 Task: Create a Sprint called Sprint0000000245 in Scrum Project Project0000000082 in Jira. Create a Sprint called Sprint0000000246 in Scrum Project Project0000000082 in Jira. Set Duration of Sprint called Sprint0000000244 in Scrum Project Project0000000082 to 1 week in Jira. Set Duration of Sprint called Sprint0000000245 in Scrum Project Project0000000082 to 2 weeks in Jira. Set Duration of Sprint called Sprint0000000246 in Scrum Project Project0000000082 to 3 weeks in Jira
Action: Mouse moved to (986, 514)
Screenshot: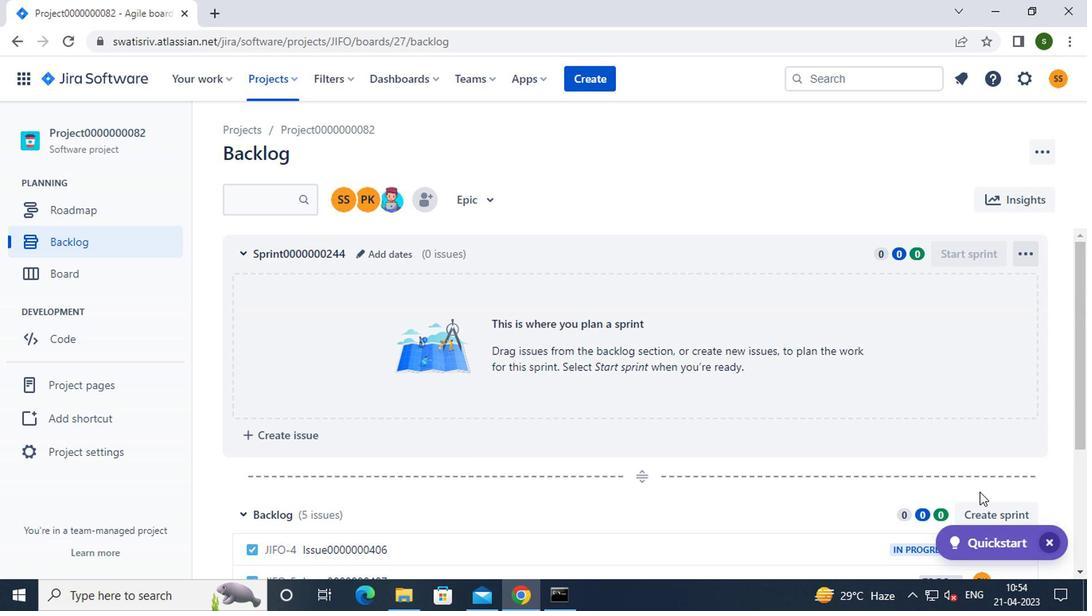 
Action: Mouse pressed left at (986, 514)
Screenshot: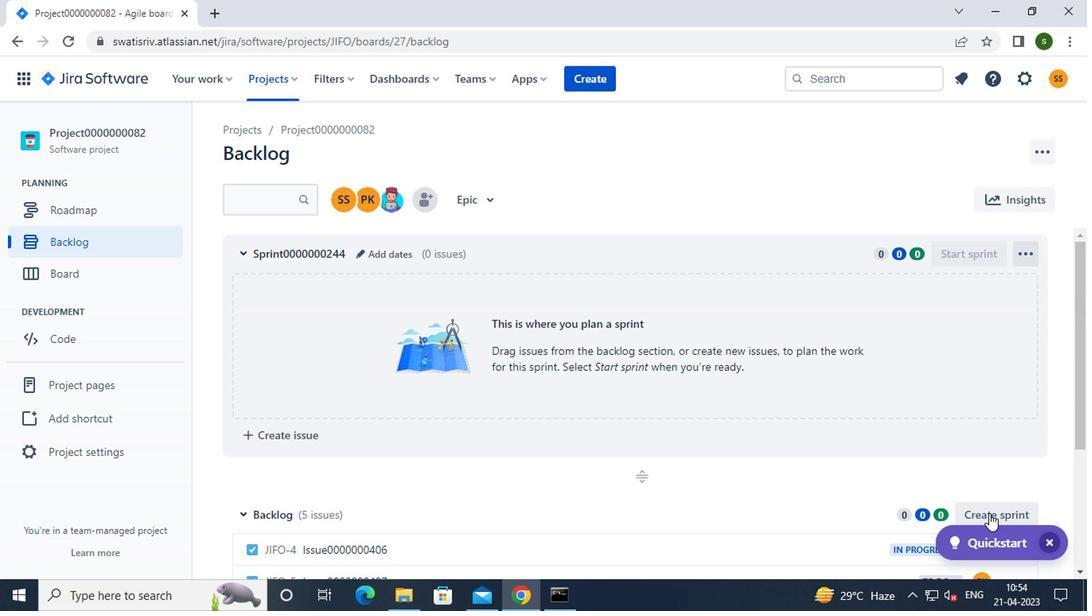 
Action: Mouse moved to (1029, 464)
Screenshot: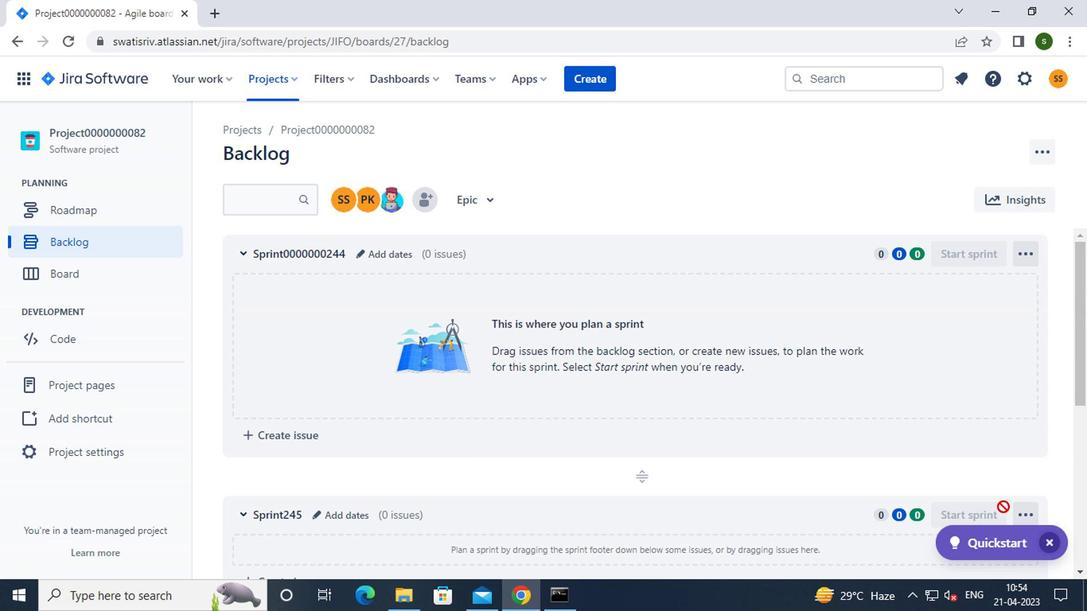 
Action: Mouse scrolled (1029, 463) with delta (0, -1)
Screenshot: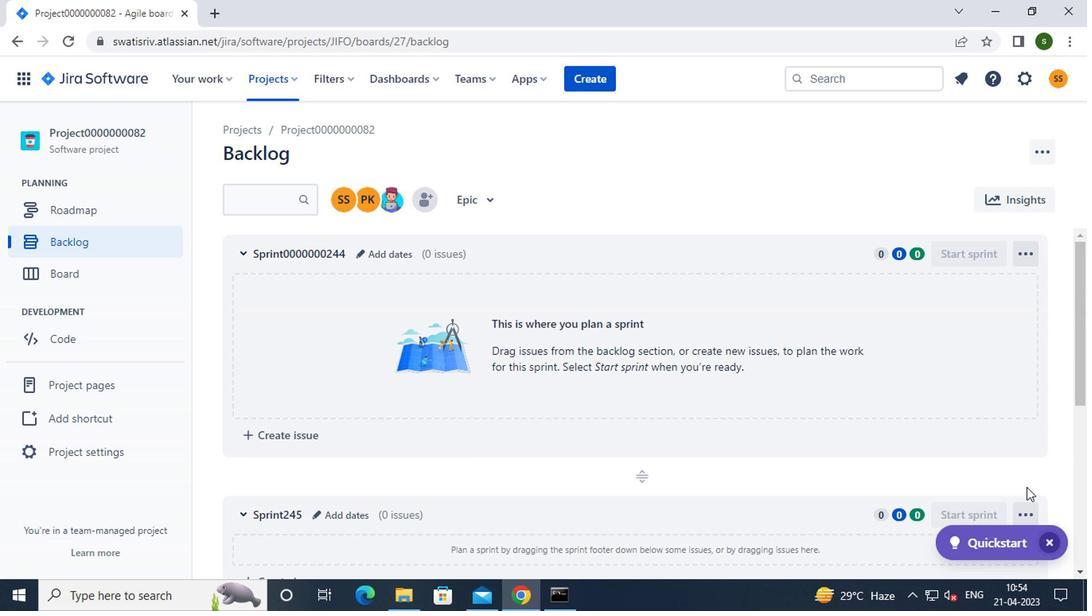 
Action: Mouse scrolled (1029, 463) with delta (0, -1)
Screenshot: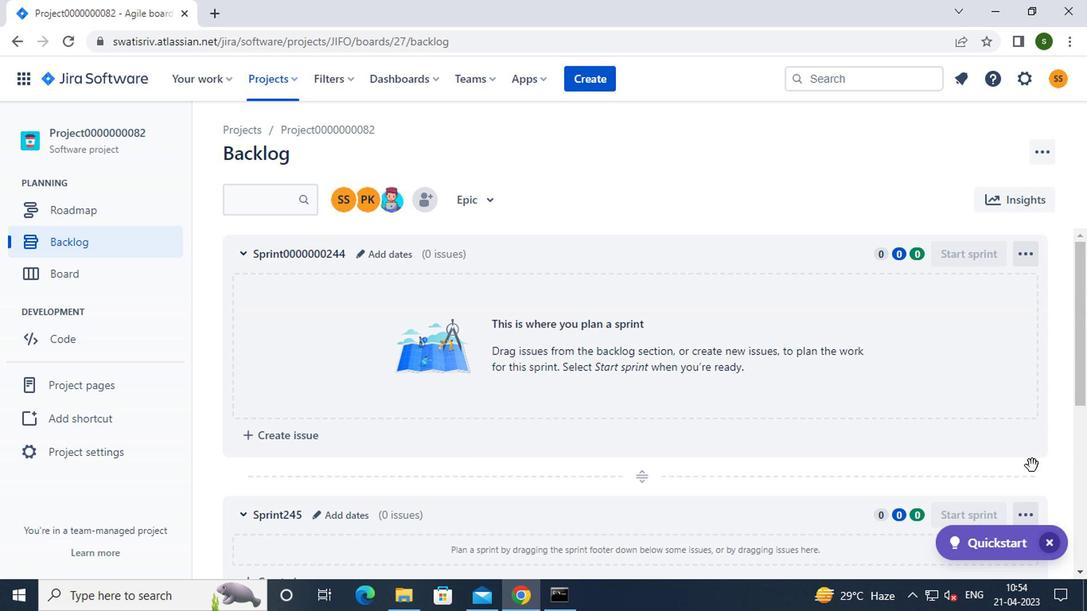 
Action: Mouse moved to (1026, 356)
Screenshot: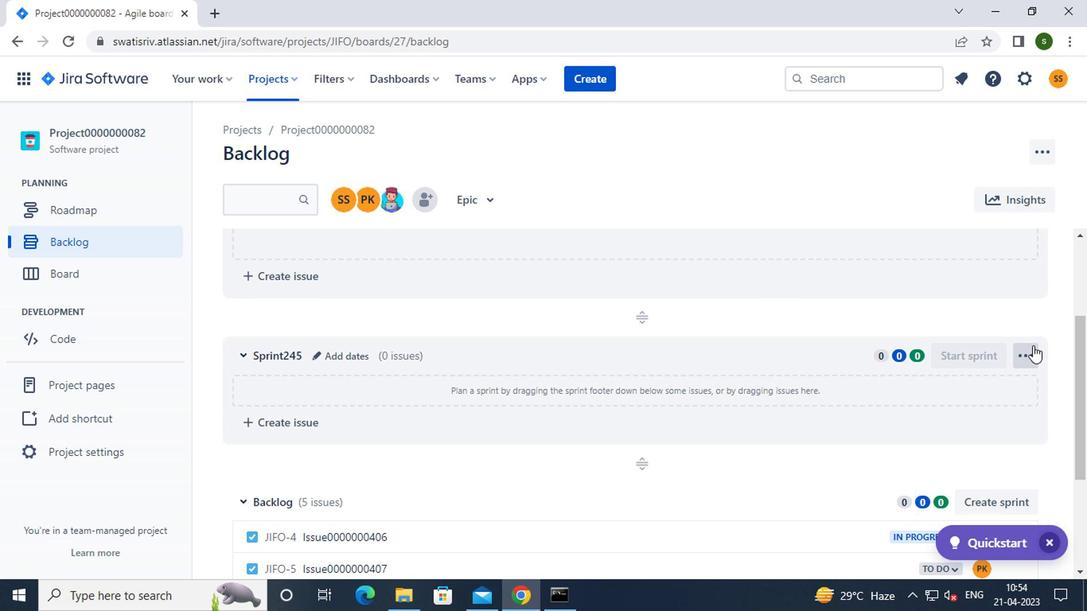 
Action: Mouse pressed left at (1026, 356)
Screenshot: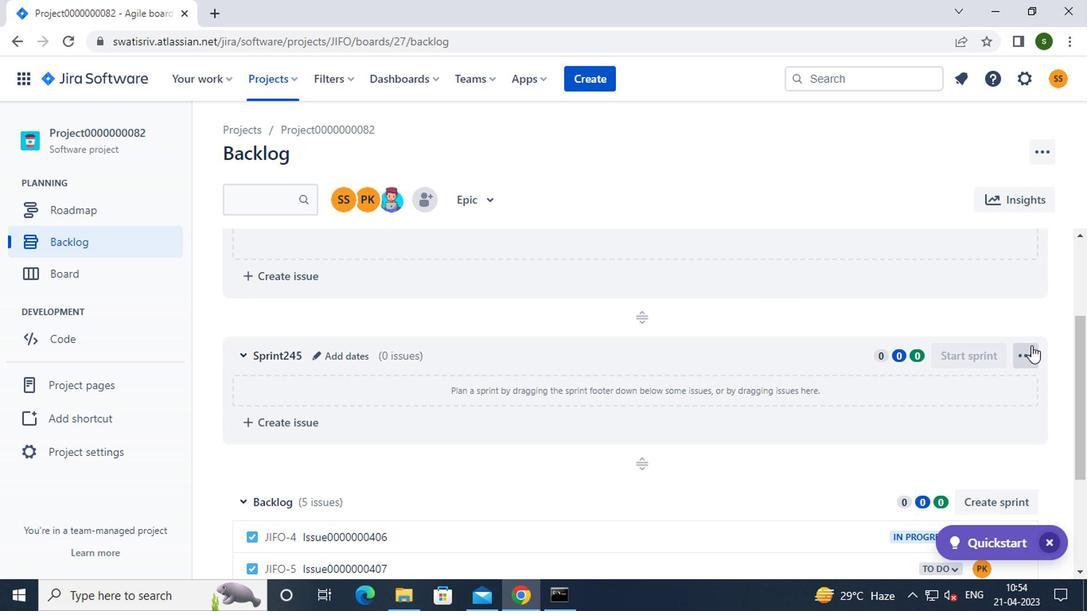 
Action: Mouse moved to (990, 416)
Screenshot: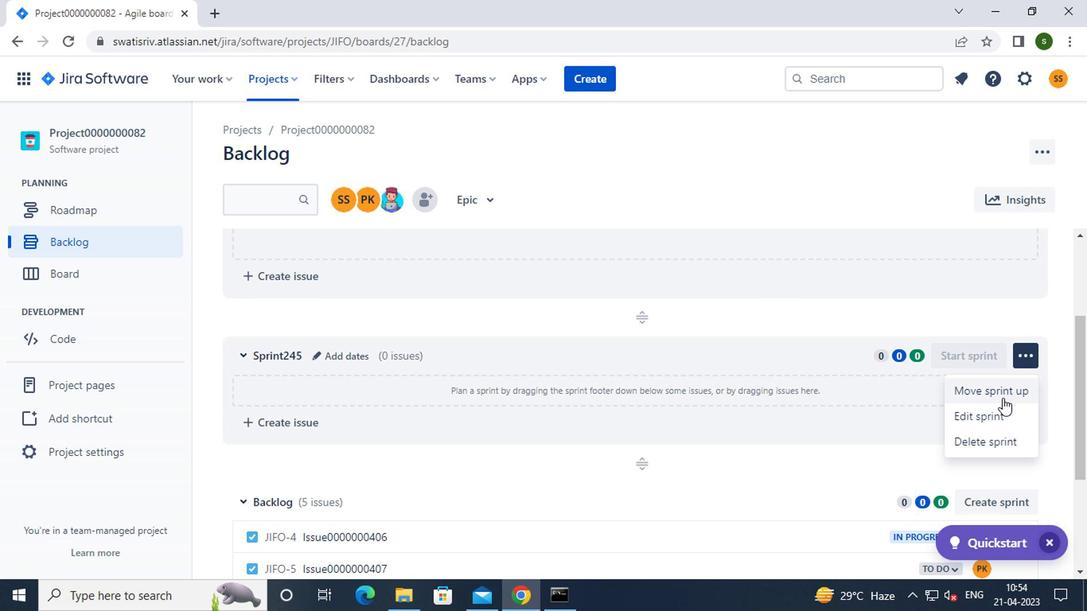 
Action: Mouse pressed left at (990, 416)
Screenshot: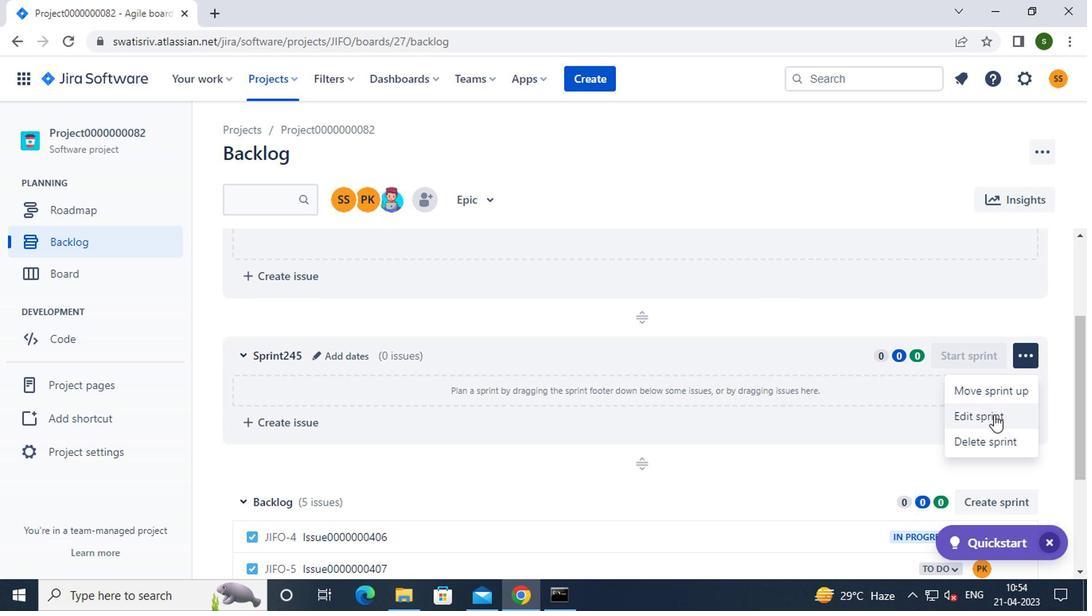 
Action: Mouse moved to (420, 202)
Screenshot: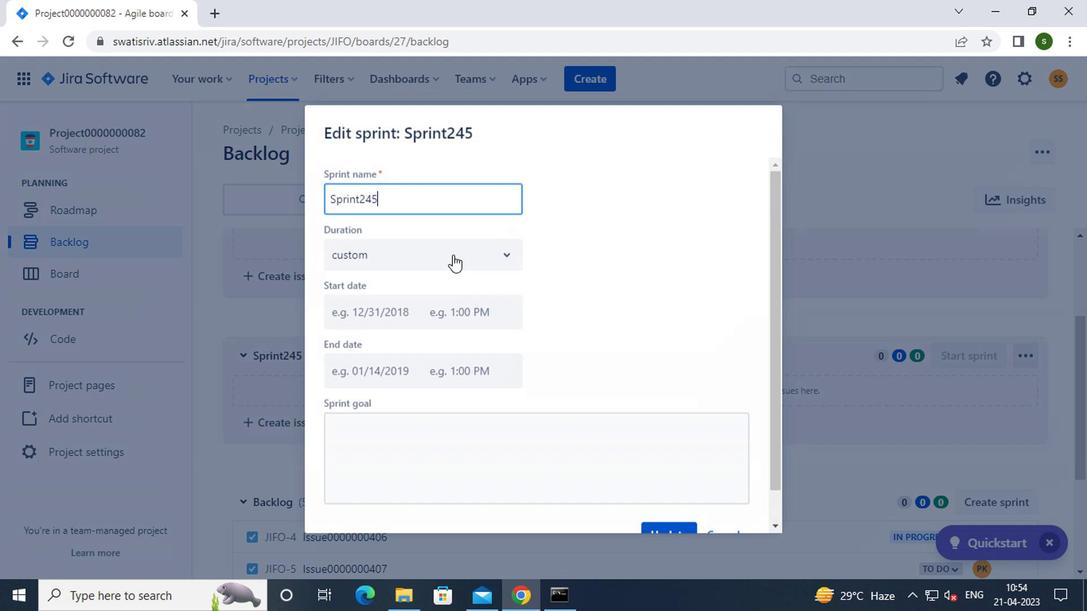
Action: Key pressed <Key.backspace><Key.backspace><Key.backspace><Key.backspace><Key.backspace><Key.backspace><Key.backspace><Key.backspace><Key.backspace><Key.backspace><Key.backspace><Key.backspace><Key.backspace><Key.backspace><Key.backspace>s<Key.caps_lock>print0000000245
Screenshot: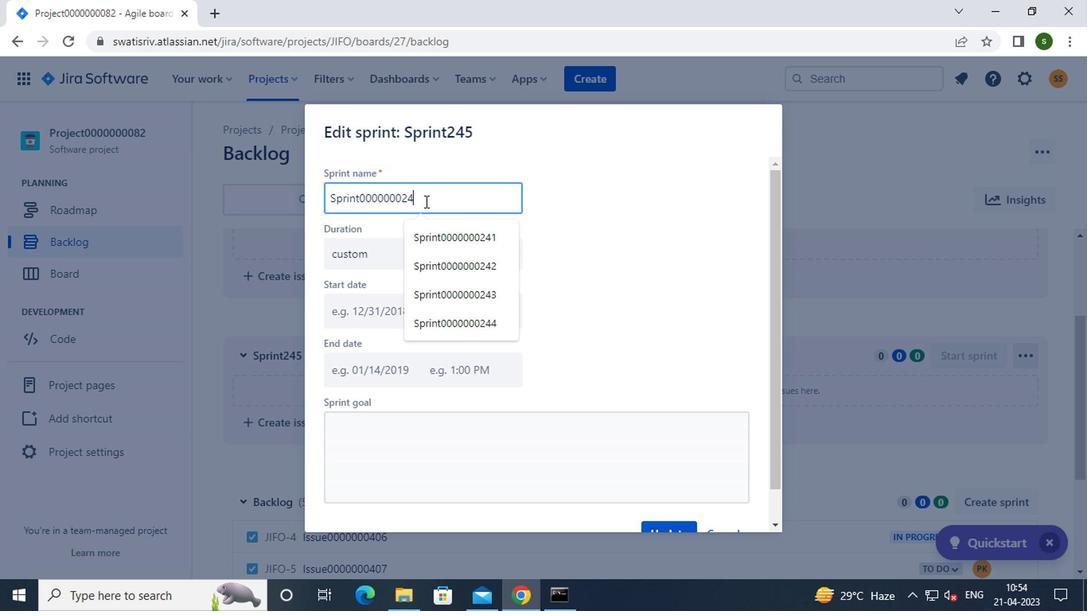 
Action: Mouse moved to (634, 301)
Screenshot: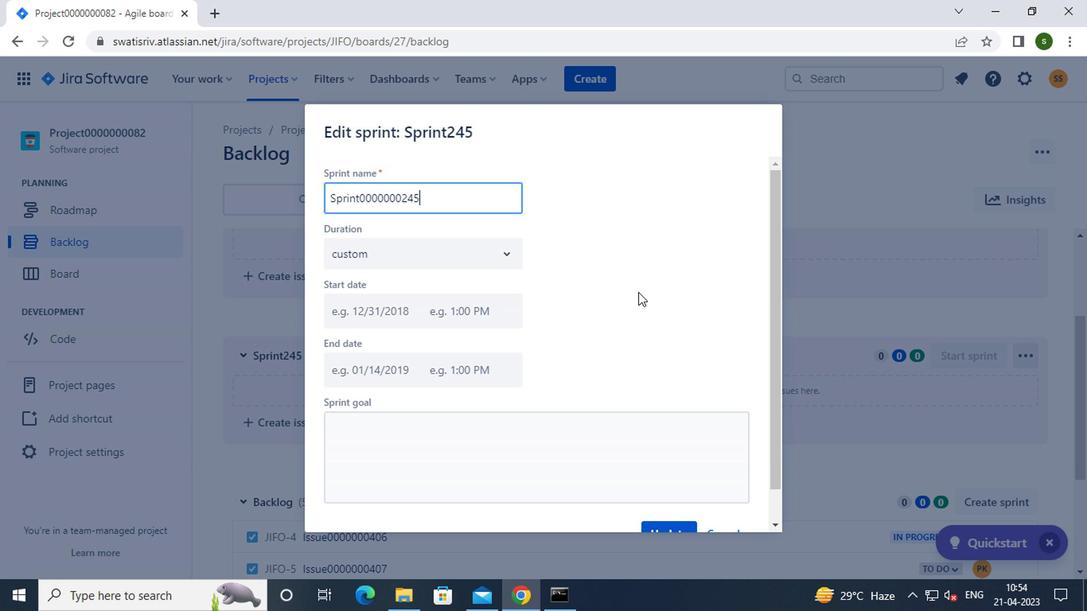 
Action: Mouse scrolled (634, 300) with delta (0, -1)
Screenshot: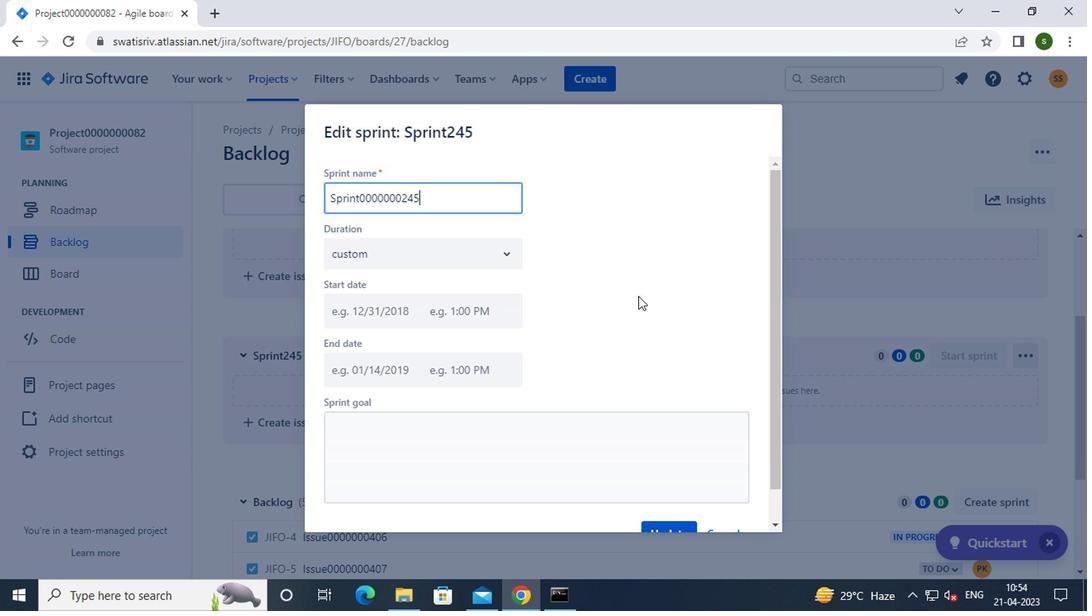 
Action: Mouse scrolled (634, 300) with delta (0, -1)
Screenshot: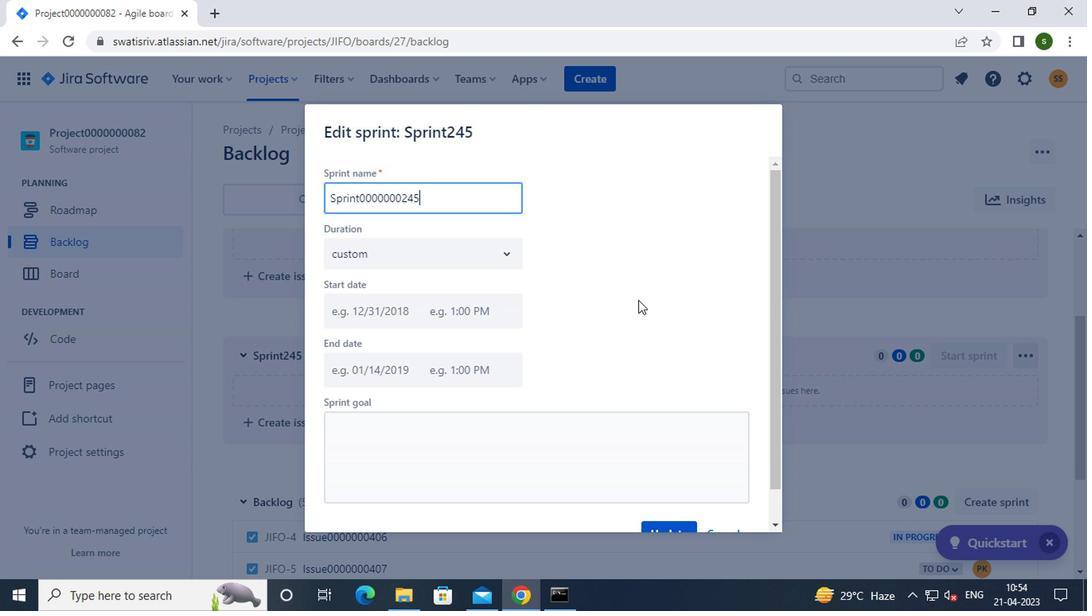 
Action: Mouse scrolled (634, 300) with delta (0, -1)
Screenshot: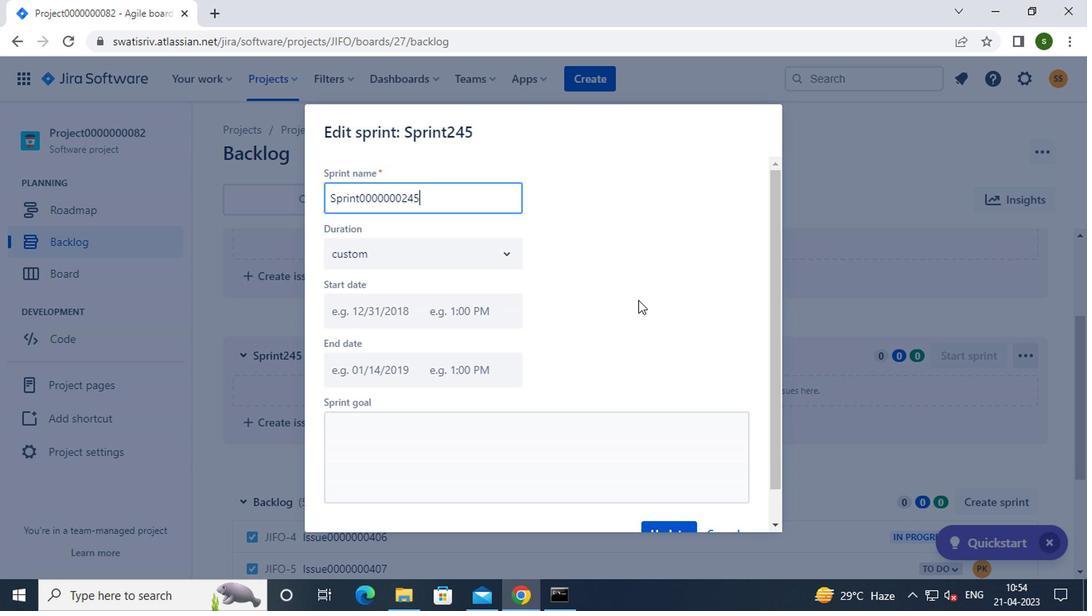 
Action: Mouse moved to (668, 501)
Screenshot: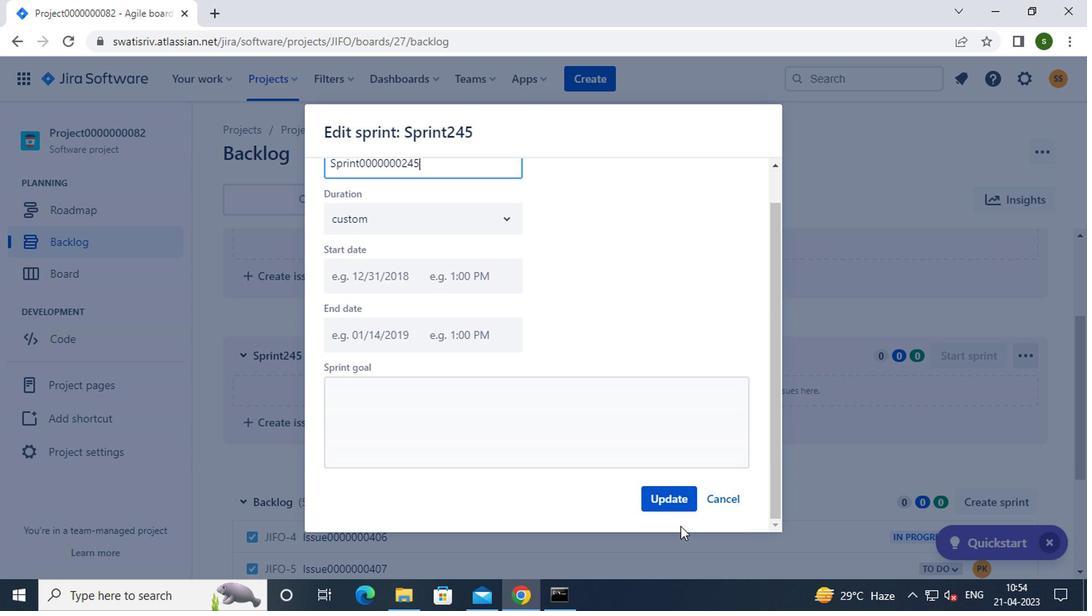
Action: Mouse pressed left at (668, 501)
Screenshot: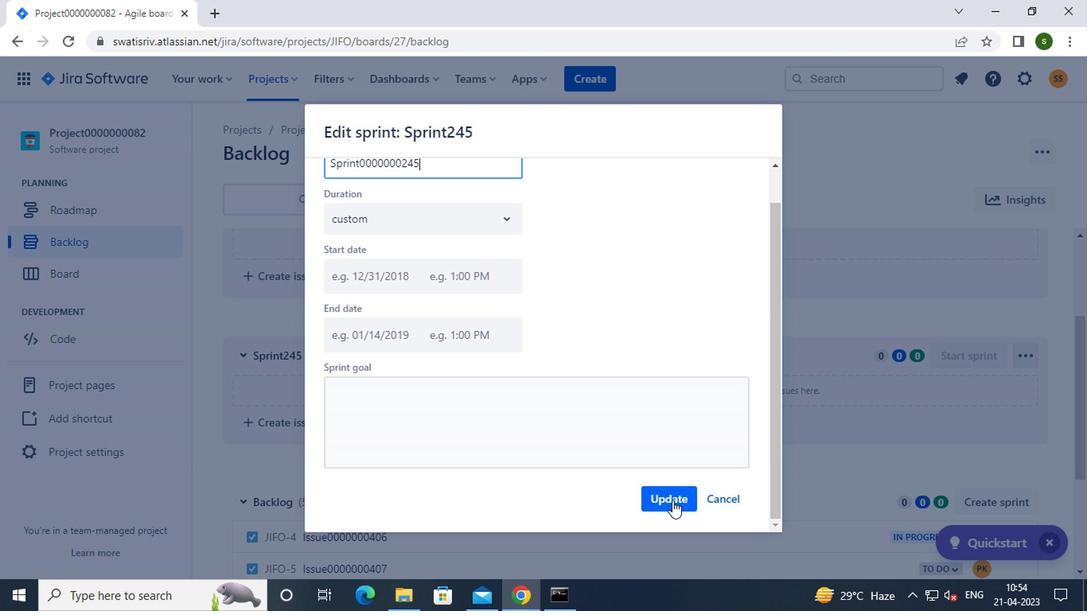
Action: Mouse moved to (809, 471)
Screenshot: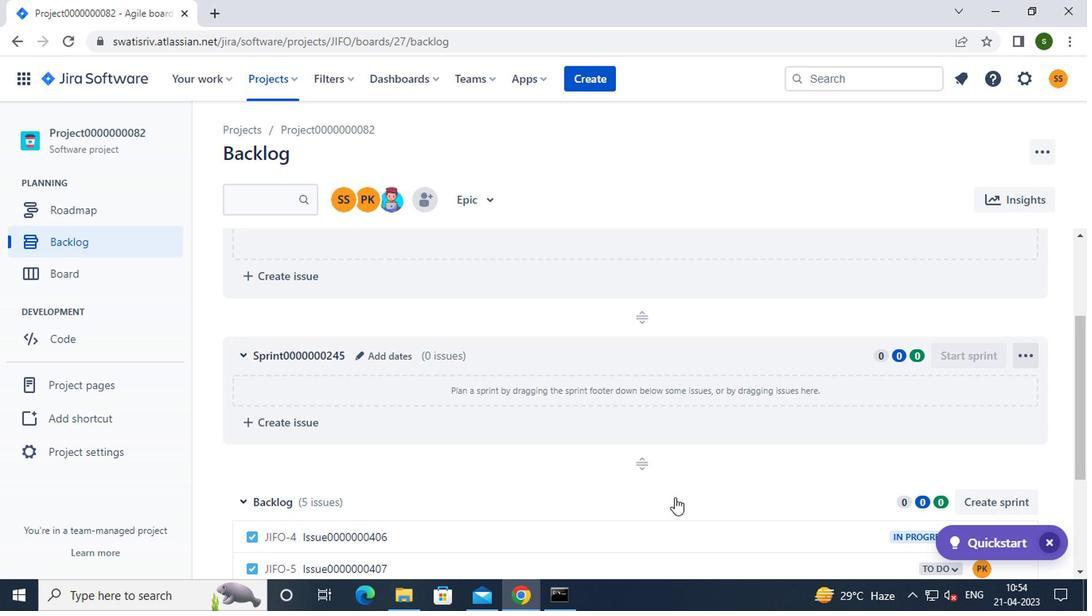 
Action: Mouse scrolled (809, 470) with delta (0, -1)
Screenshot: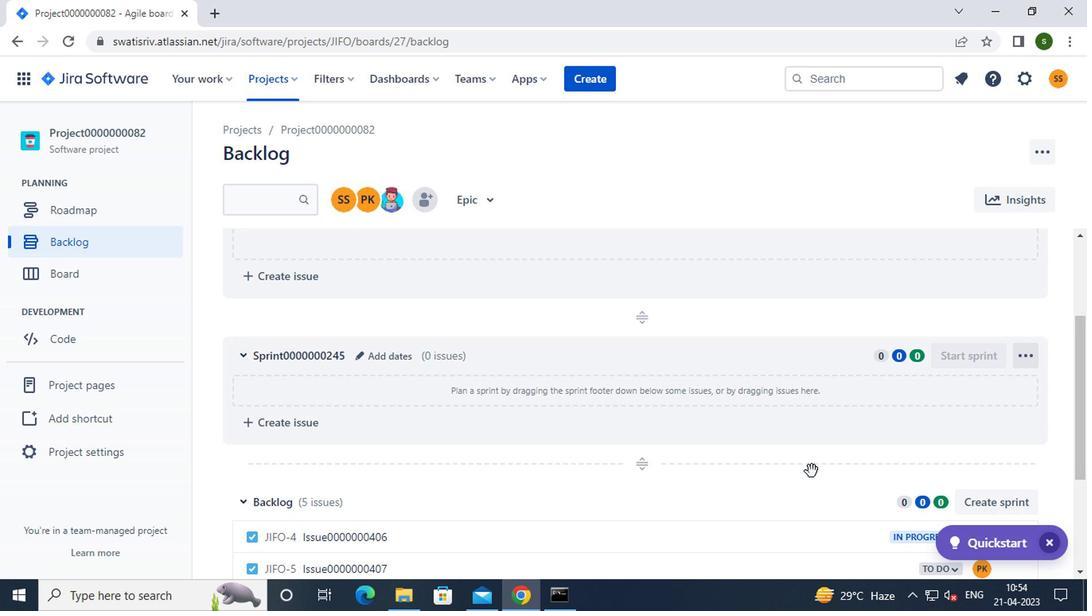
Action: Mouse scrolled (809, 470) with delta (0, -1)
Screenshot: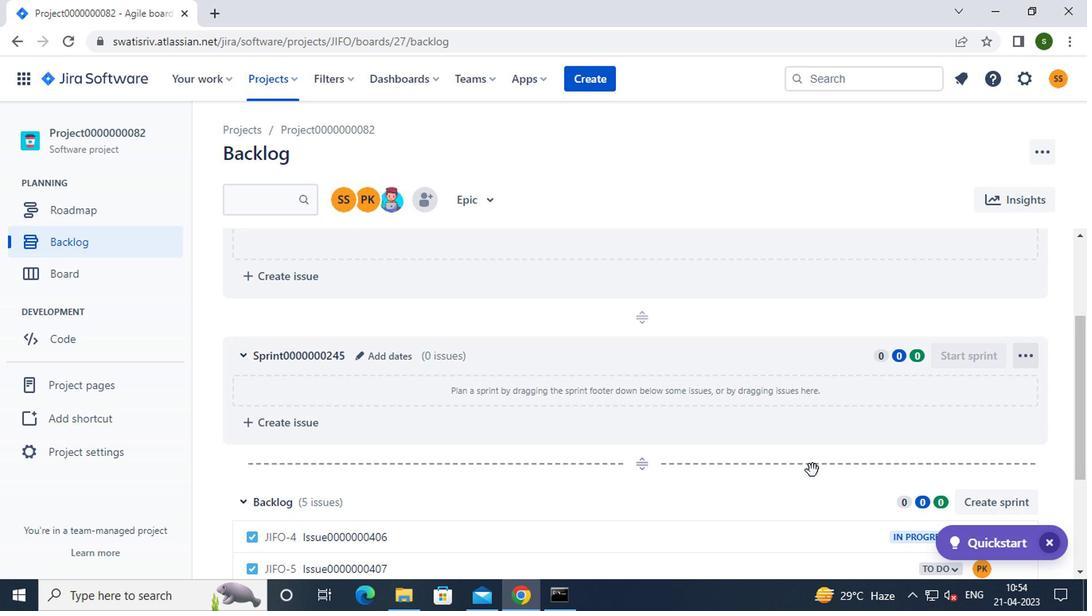 
Action: Mouse moved to (1004, 338)
Screenshot: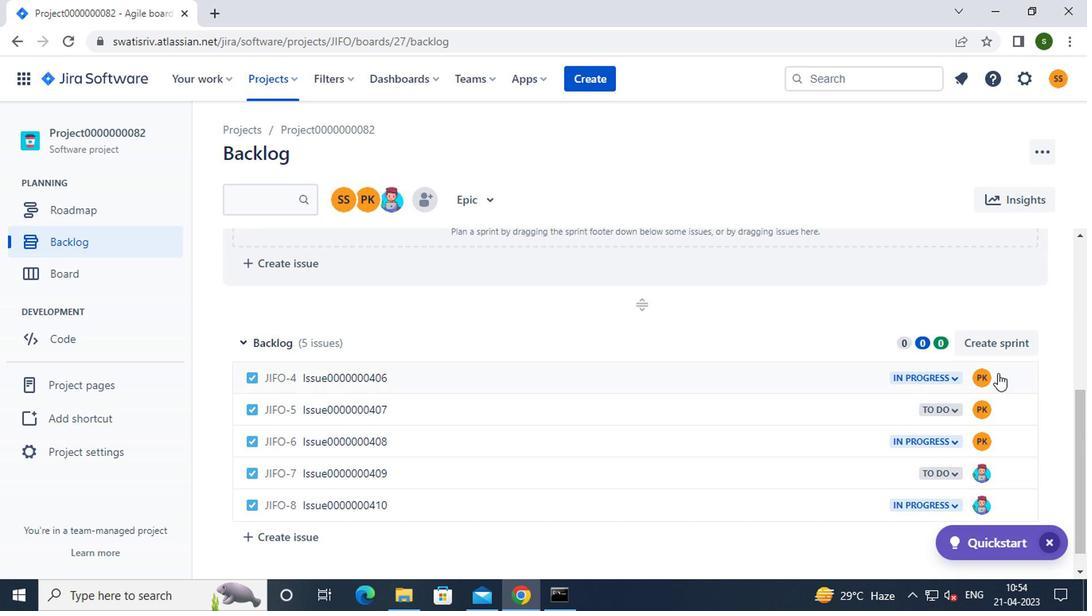 
Action: Mouse pressed left at (1004, 338)
Screenshot: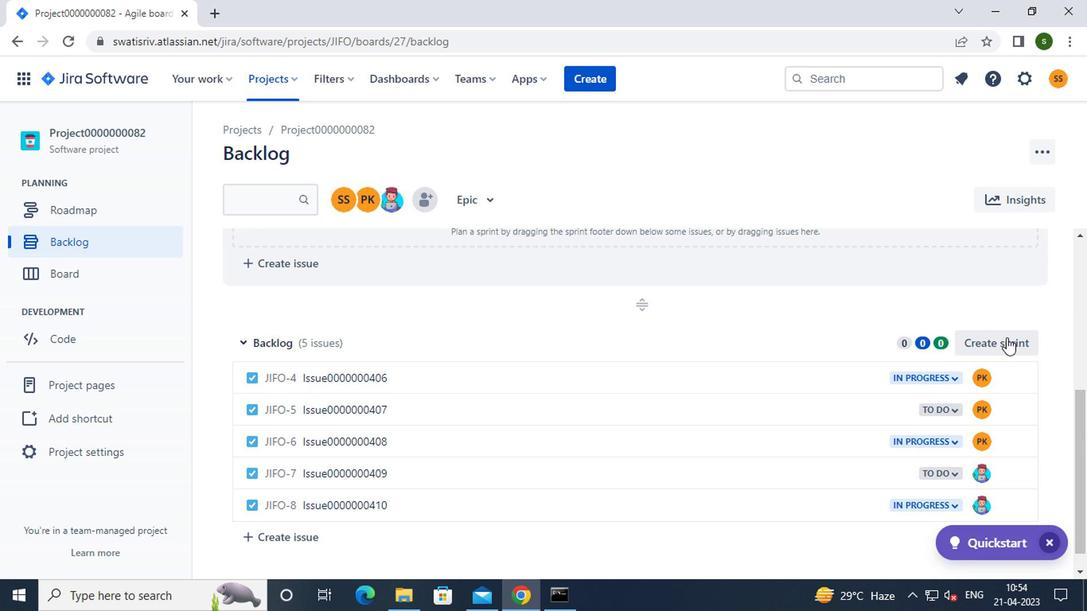 
Action: Mouse moved to (1027, 339)
Screenshot: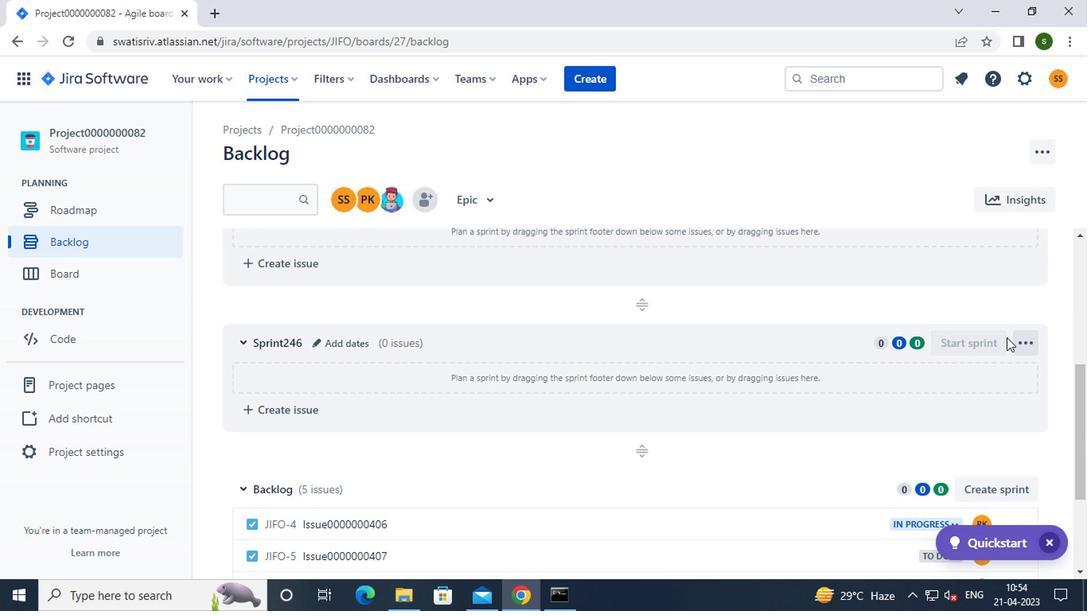 
Action: Mouse pressed left at (1027, 339)
Screenshot: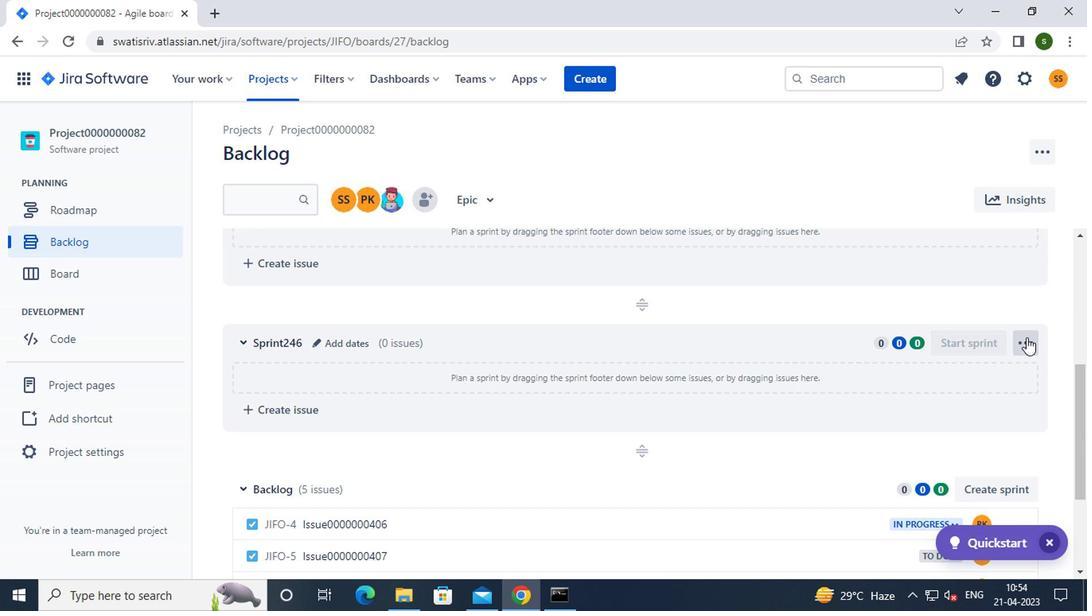 
Action: Mouse moved to (971, 400)
Screenshot: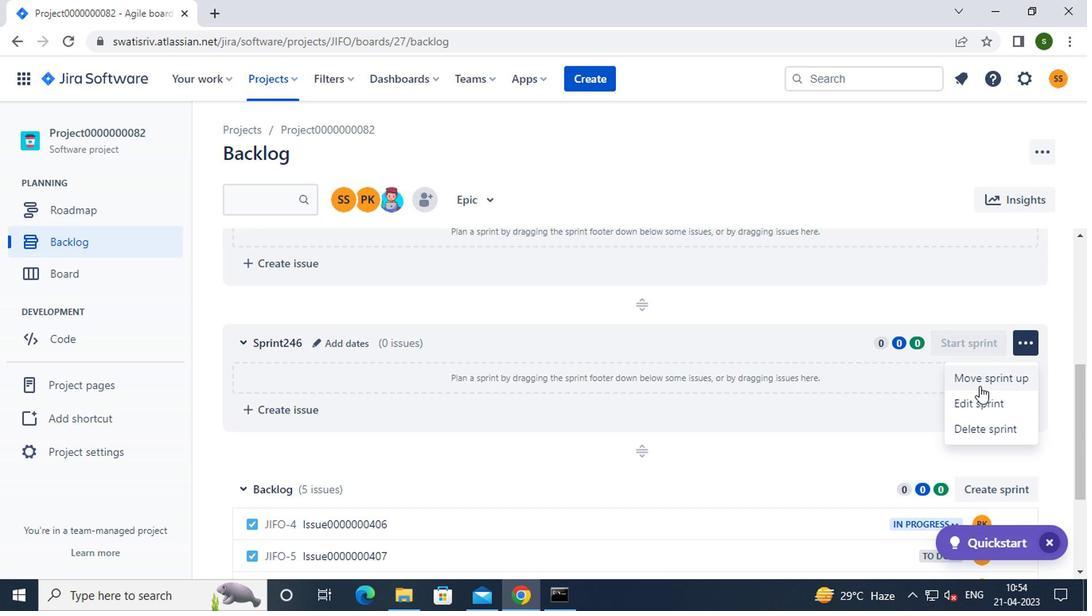 
Action: Mouse pressed left at (971, 400)
Screenshot: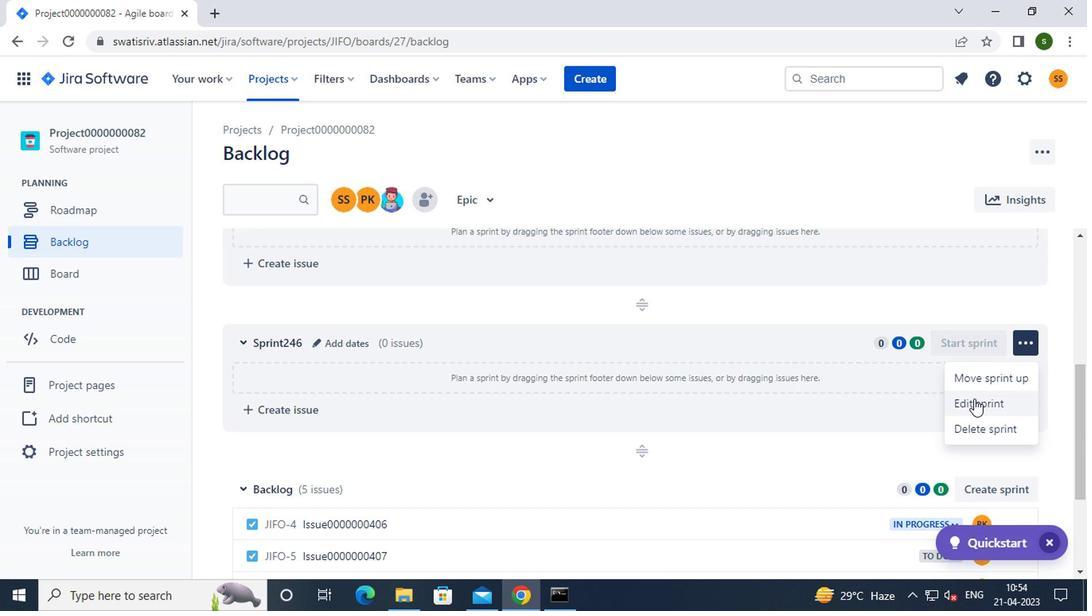 
Action: Mouse moved to (423, 194)
Screenshot: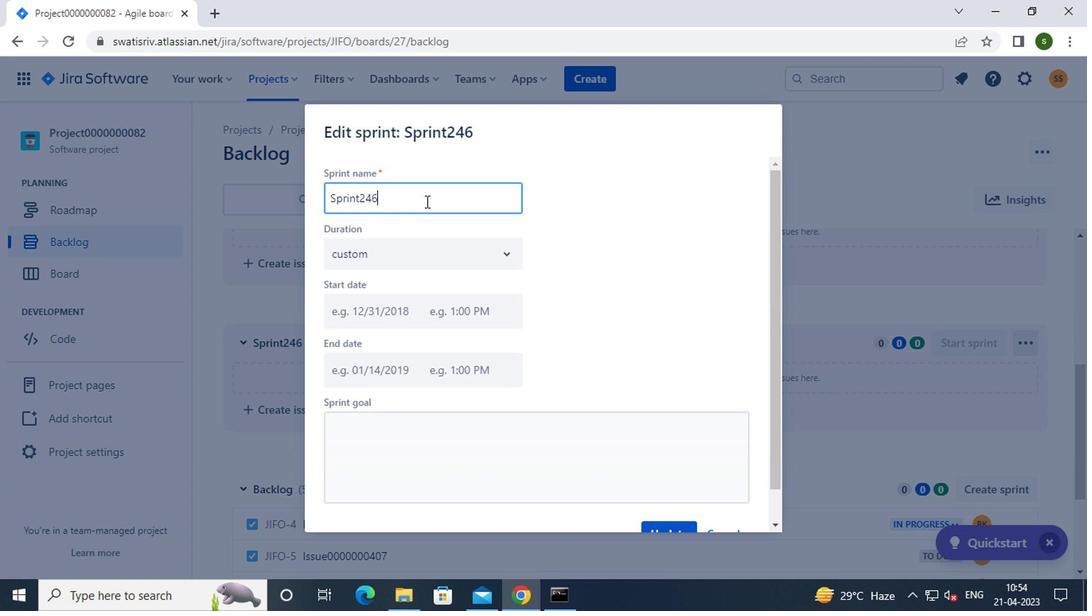 
Action: Key pressed <Key.backspace><Key.backspace><Key.backspace><Key.backspace><Key.backspace><Key.backspace><Key.backspace><Key.backspace><Key.backspace><Key.backspace><Key.backspace><Key.backspace><Key.backspace><Key.backspace><Key.caps_lock>s<Key.caps_lock>print0000000246
Screenshot: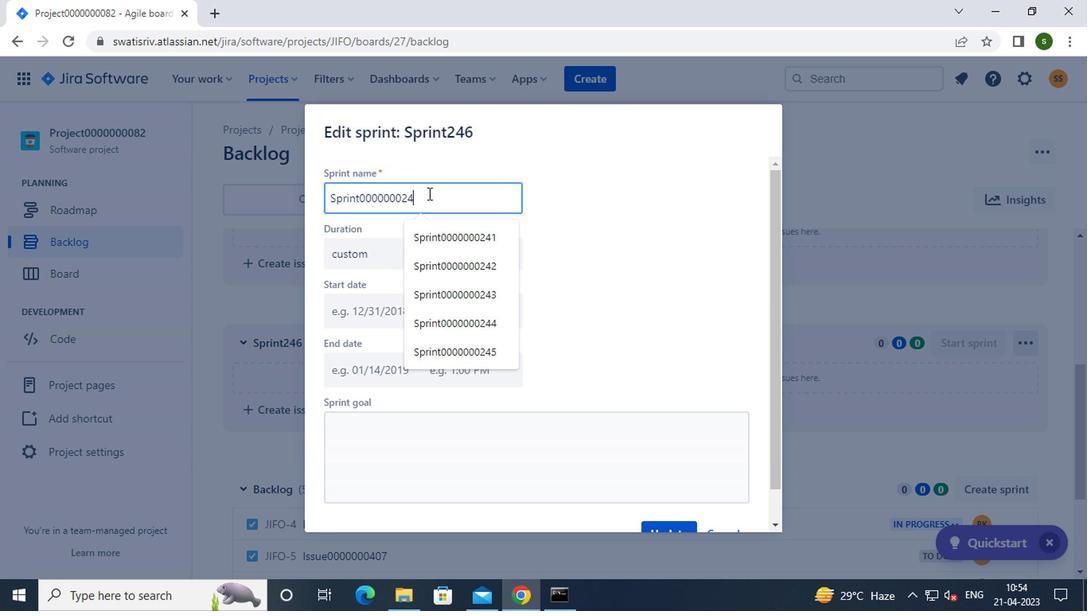 
Action: Mouse moved to (575, 350)
Screenshot: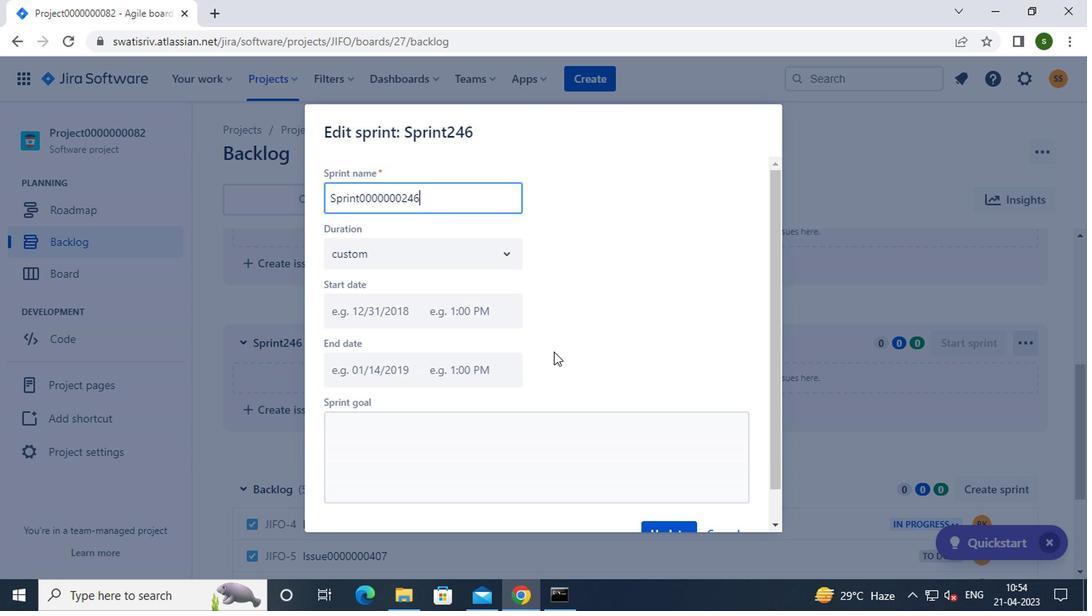 
Action: Mouse scrolled (575, 349) with delta (0, -1)
Screenshot: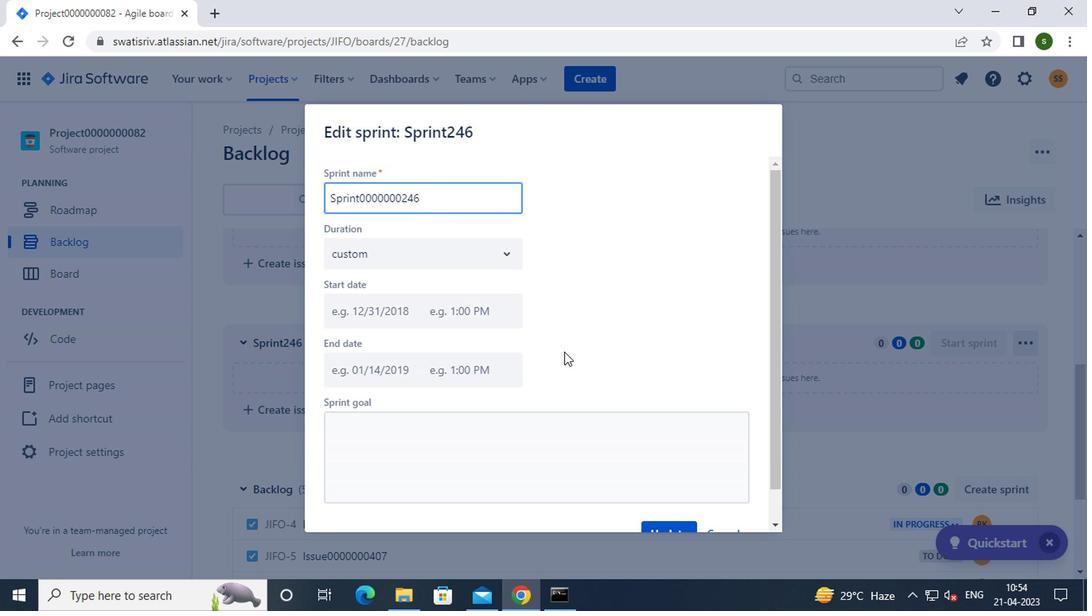 
Action: Mouse scrolled (575, 349) with delta (0, -1)
Screenshot: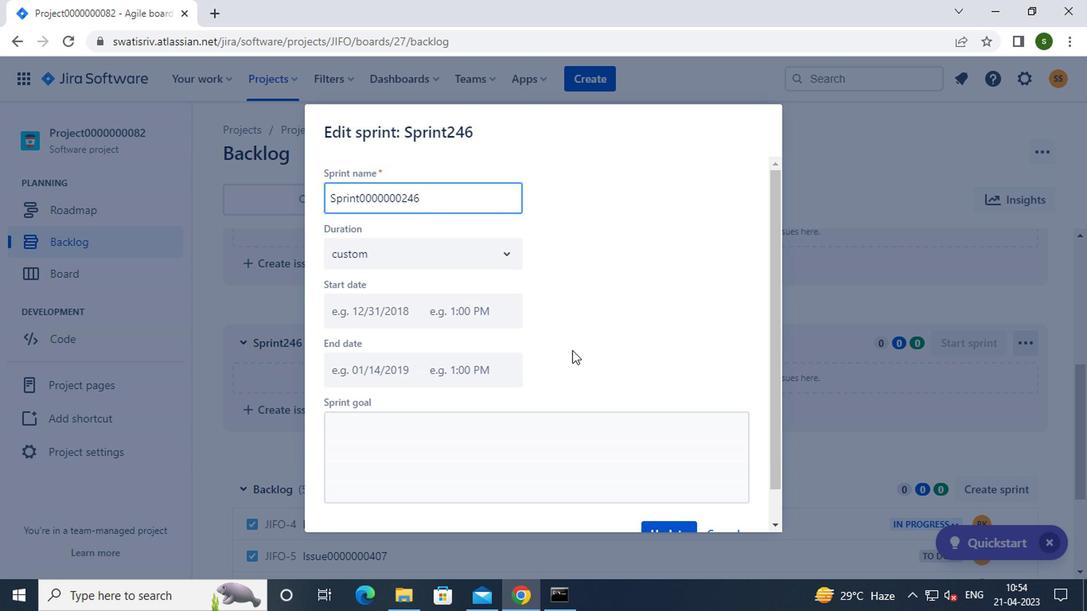 
Action: Mouse moved to (676, 502)
Screenshot: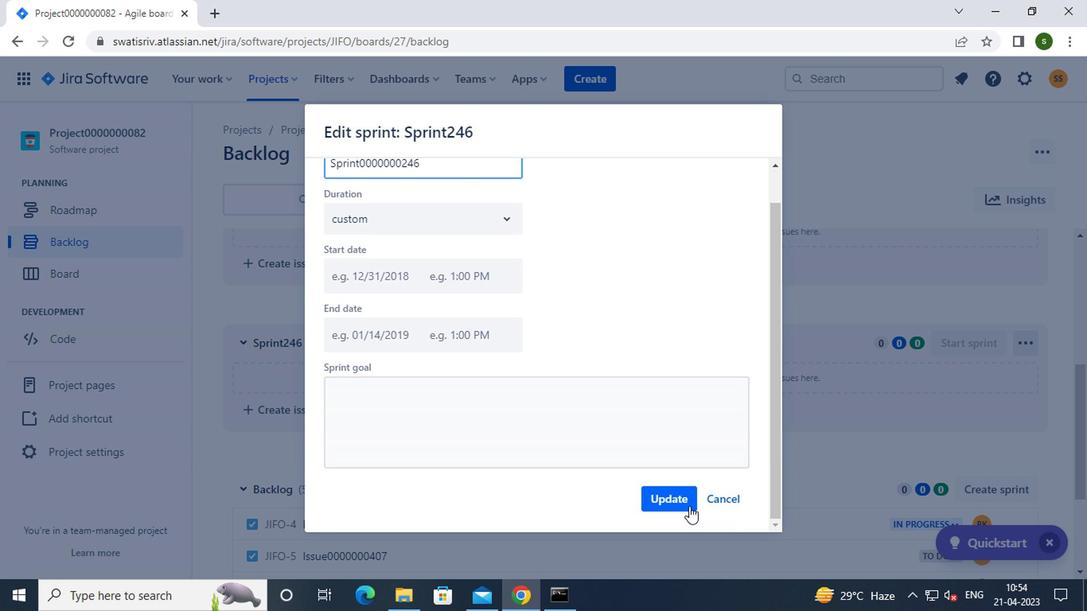 
Action: Mouse pressed left at (676, 502)
Screenshot: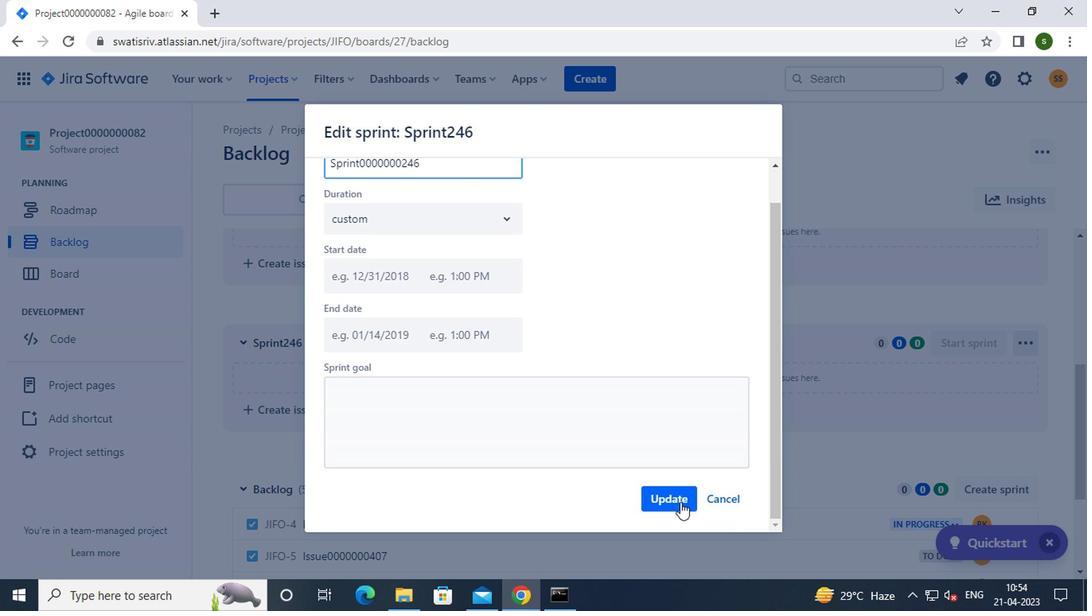 
Action: Mouse moved to (651, 473)
Screenshot: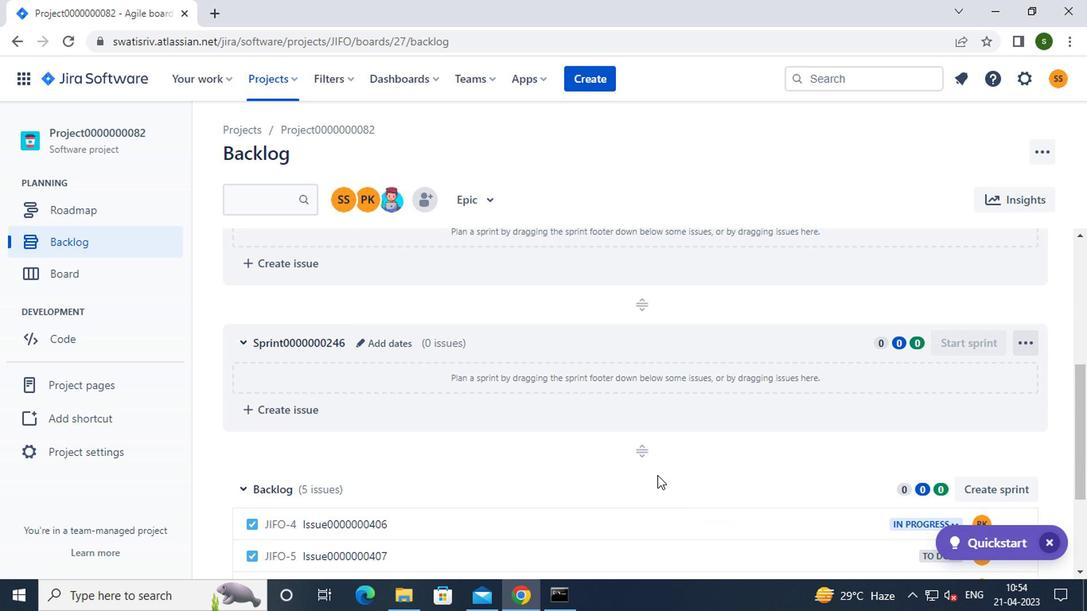 
Action: Mouse scrolled (651, 474) with delta (0, 0)
Screenshot: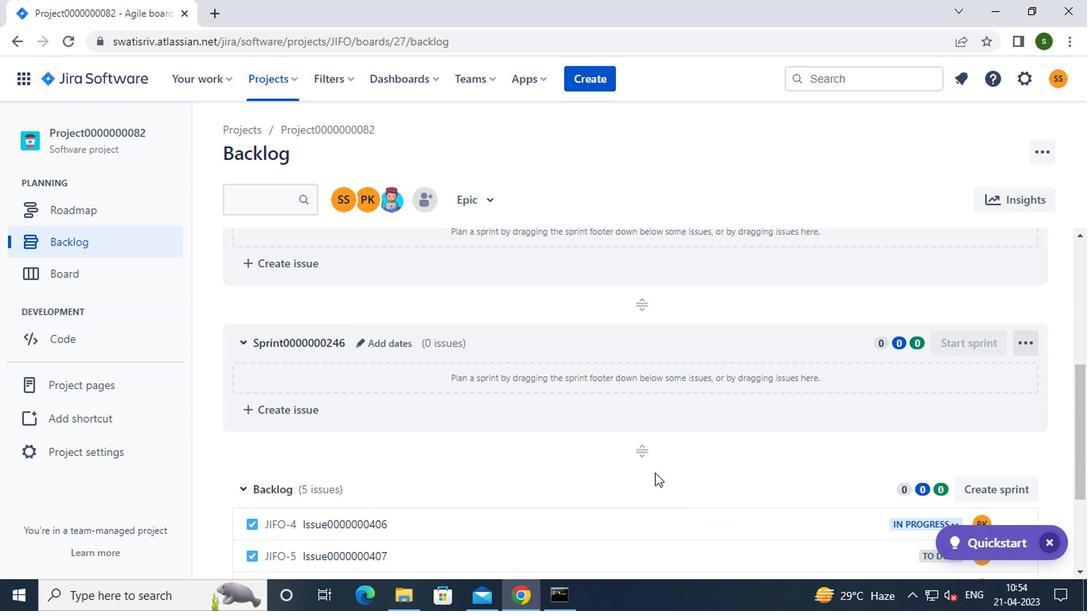 
Action: Mouse scrolled (651, 474) with delta (0, 0)
Screenshot: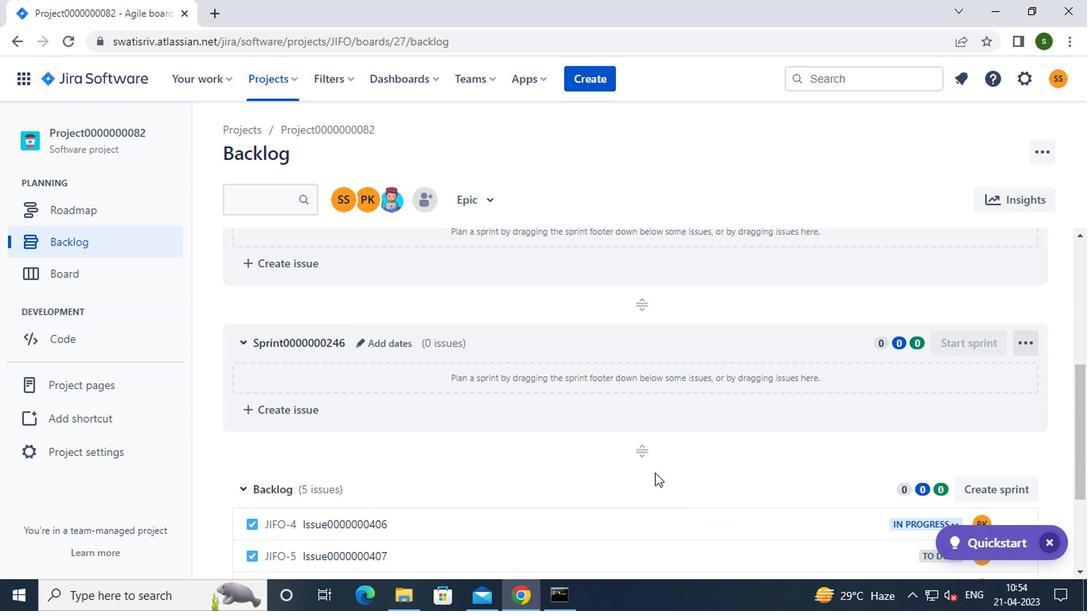 
Action: Mouse scrolled (651, 474) with delta (0, 0)
Screenshot: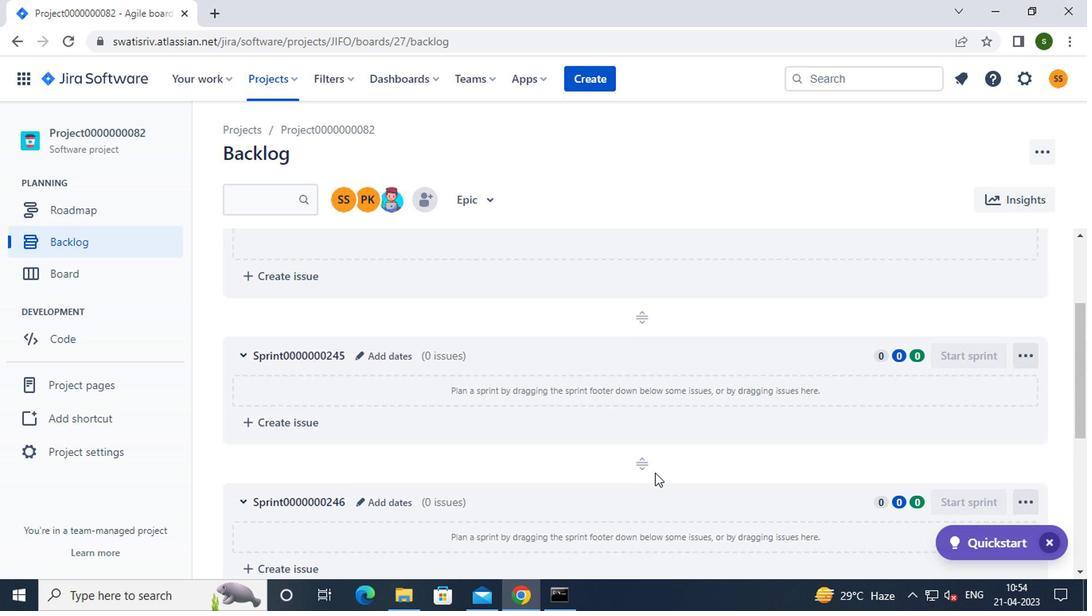 
Action: Mouse scrolled (651, 474) with delta (0, 0)
Screenshot: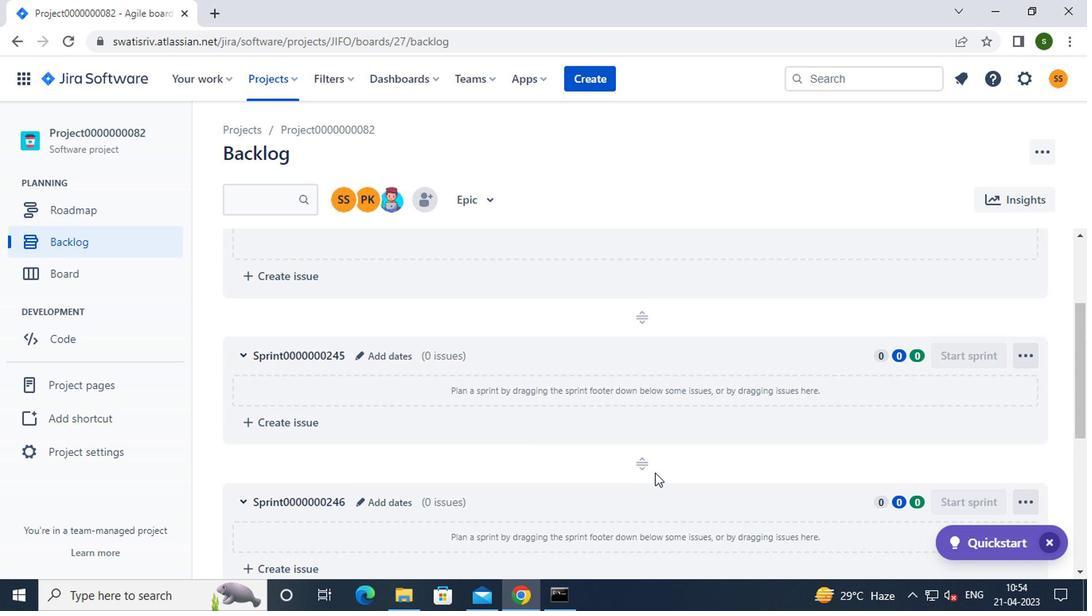 
Action: Mouse scrolled (651, 474) with delta (0, 0)
Screenshot: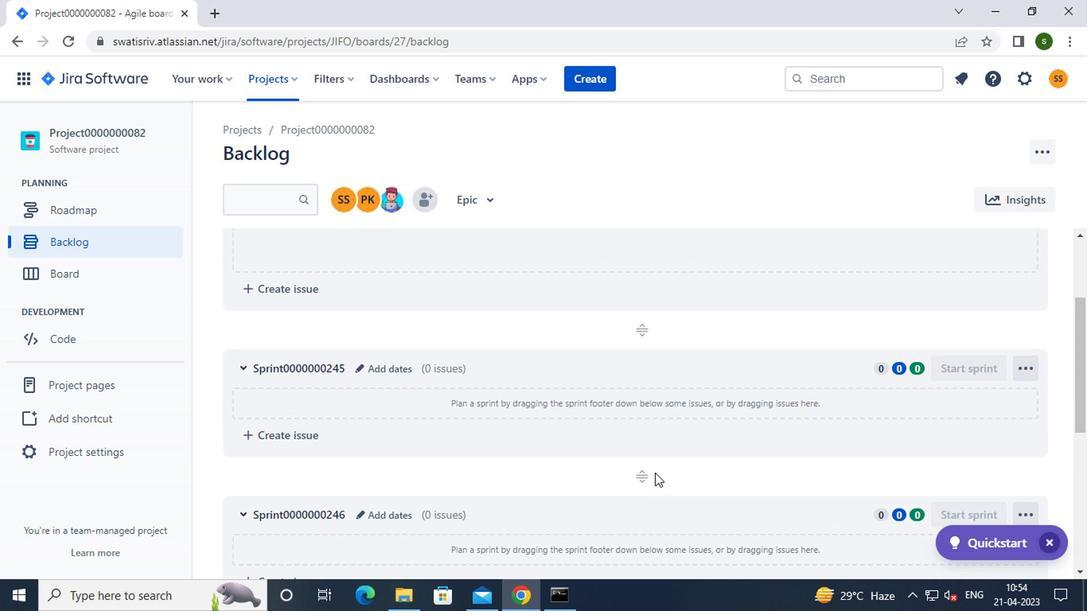 
Action: Mouse moved to (372, 255)
Screenshot: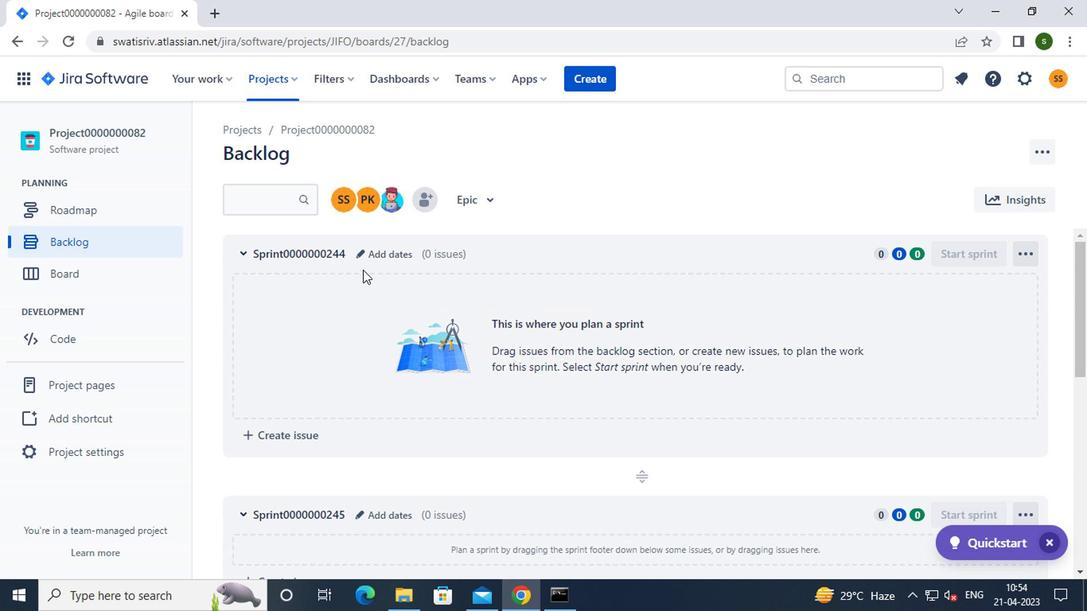
Action: Mouse pressed left at (372, 255)
Screenshot: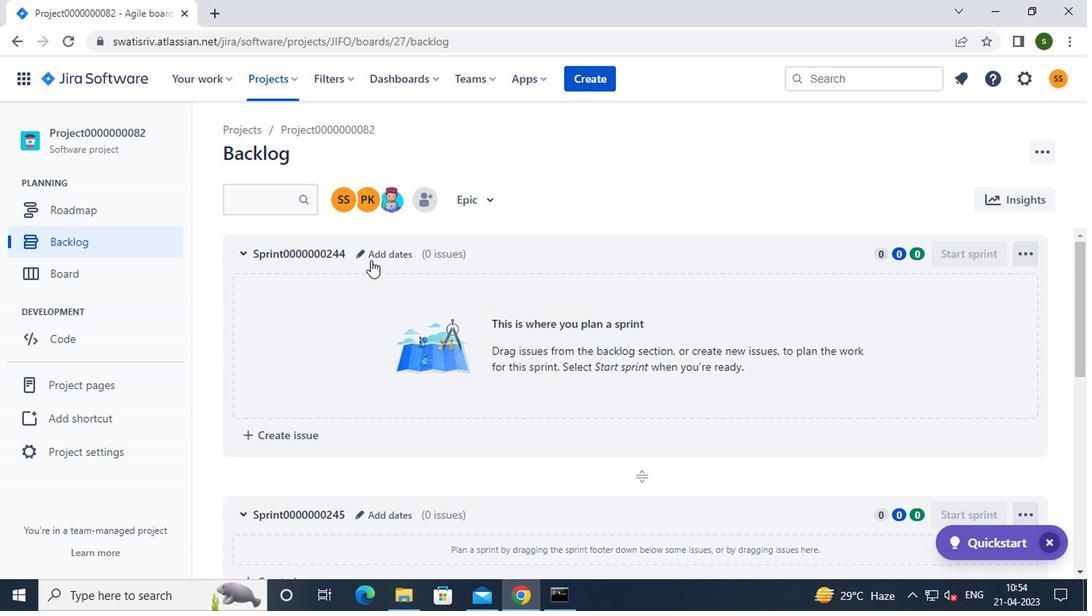 
Action: Mouse moved to (422, 253)
Screenshot: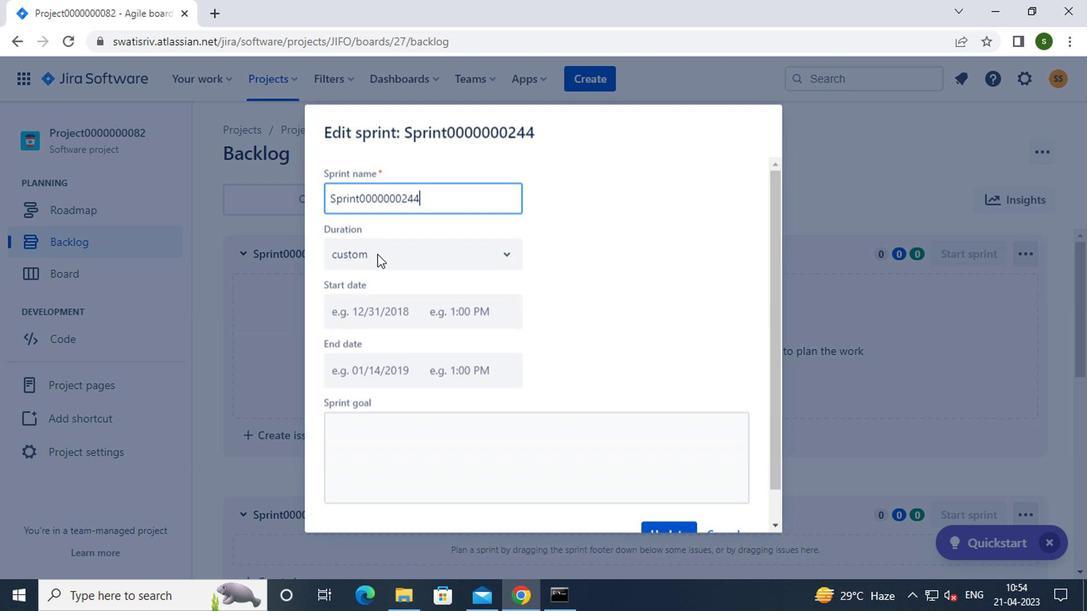 
Action: Mouse pressed left at (422, 253)
Screenshot: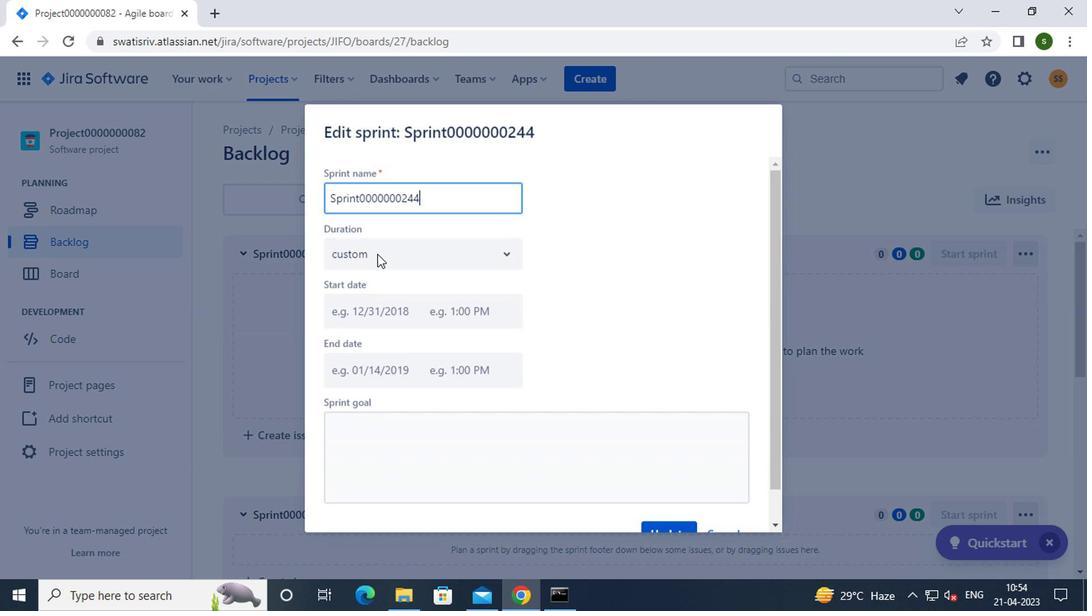 
Action: Mouse moved to (413, 293)
Screenshot: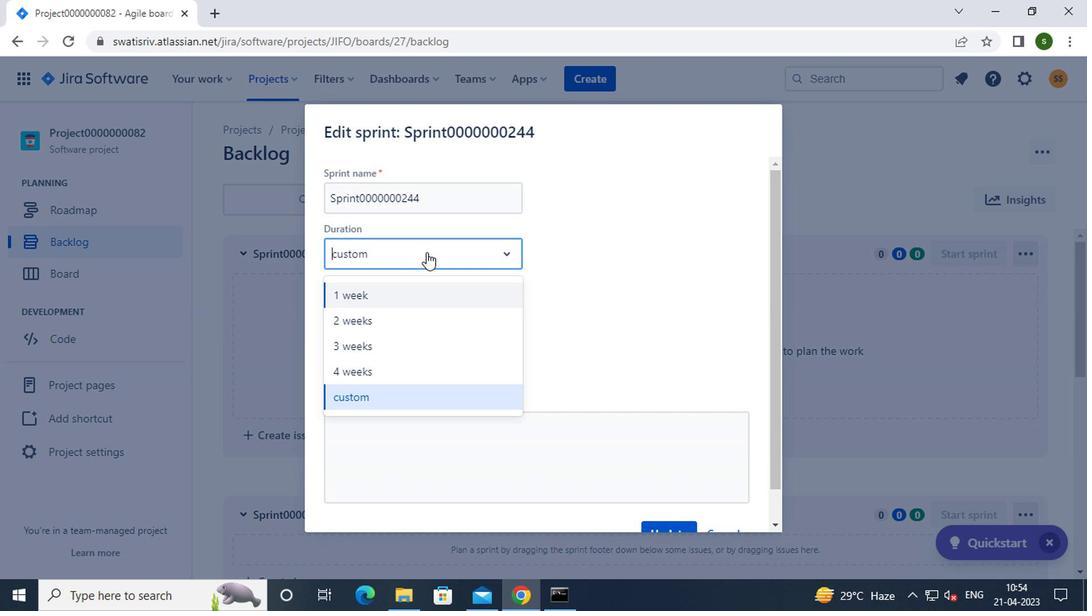 
Action: Mouse pressed left at (413, 293)
Screenshot: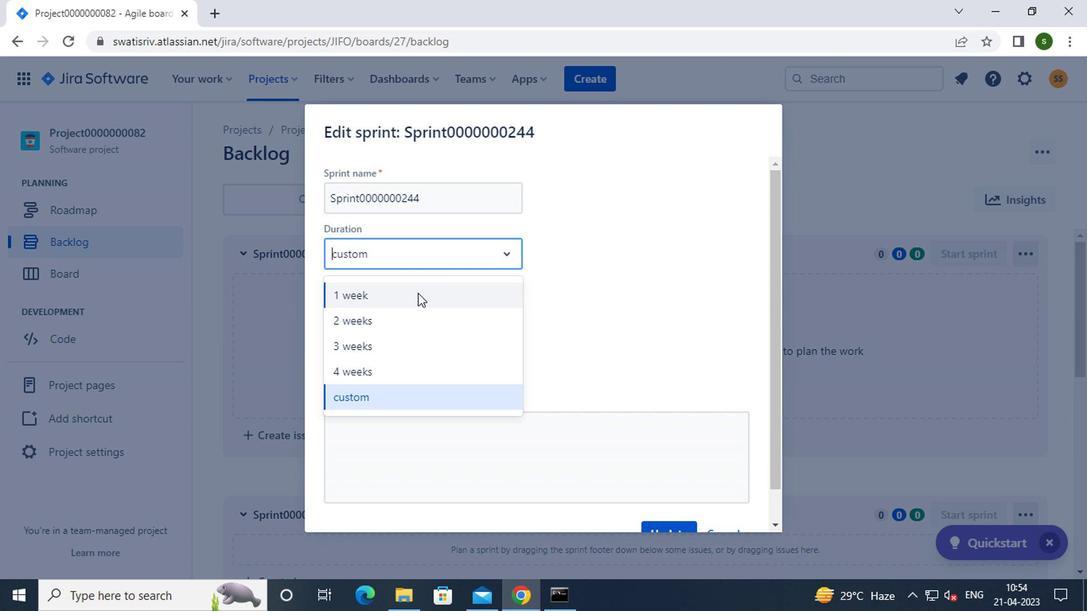 
Action: Mouse moved to (411, 308)
Screenshot: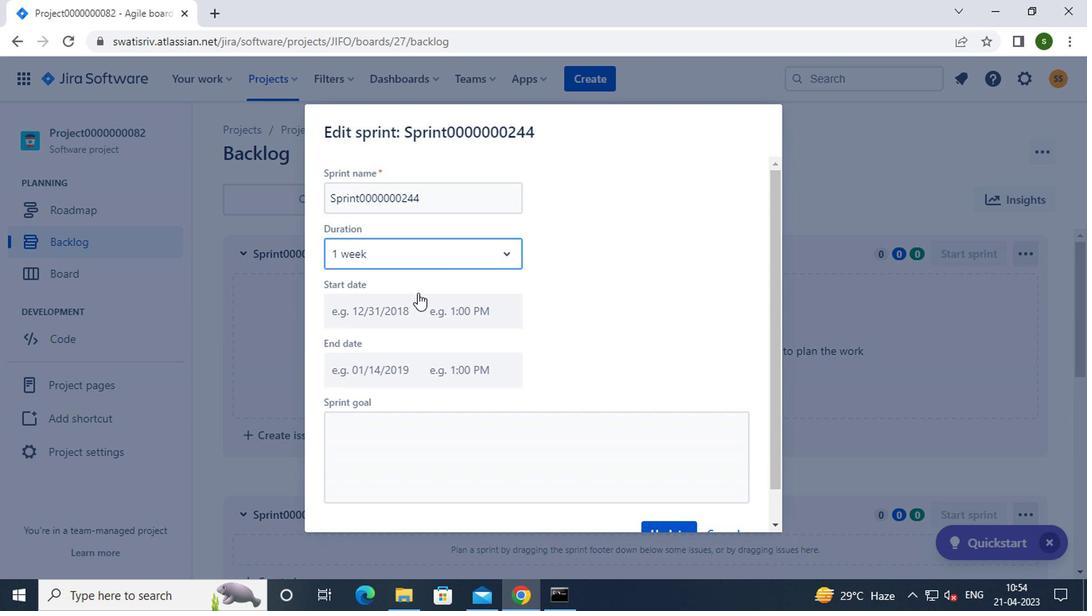 
Action: Mouse pressed left at (411, 308)
Screenshot: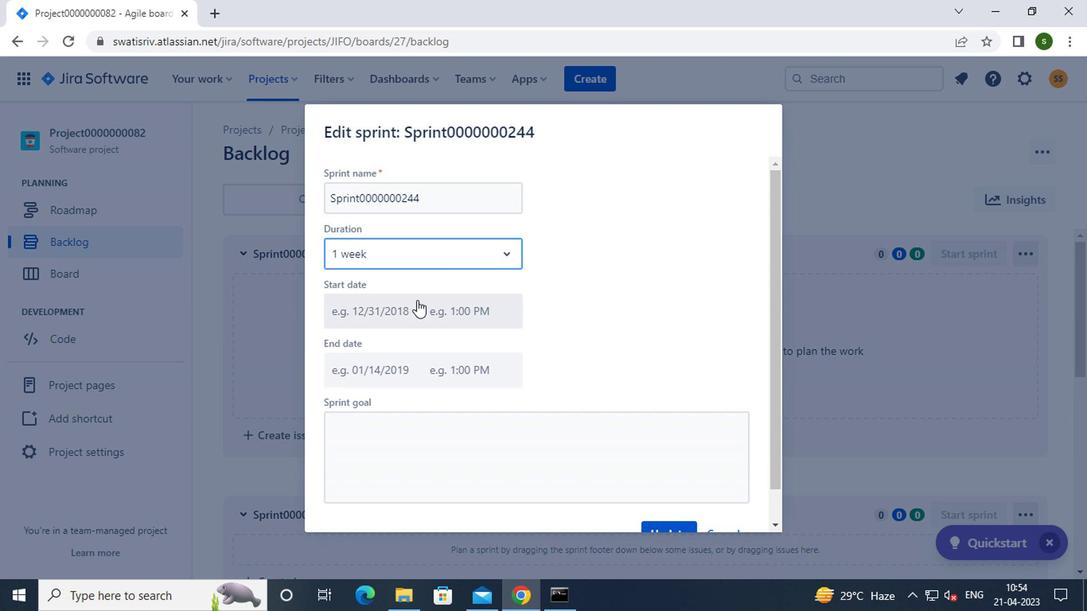 
Action: Mouse moved to (530, 492)
Screenshot: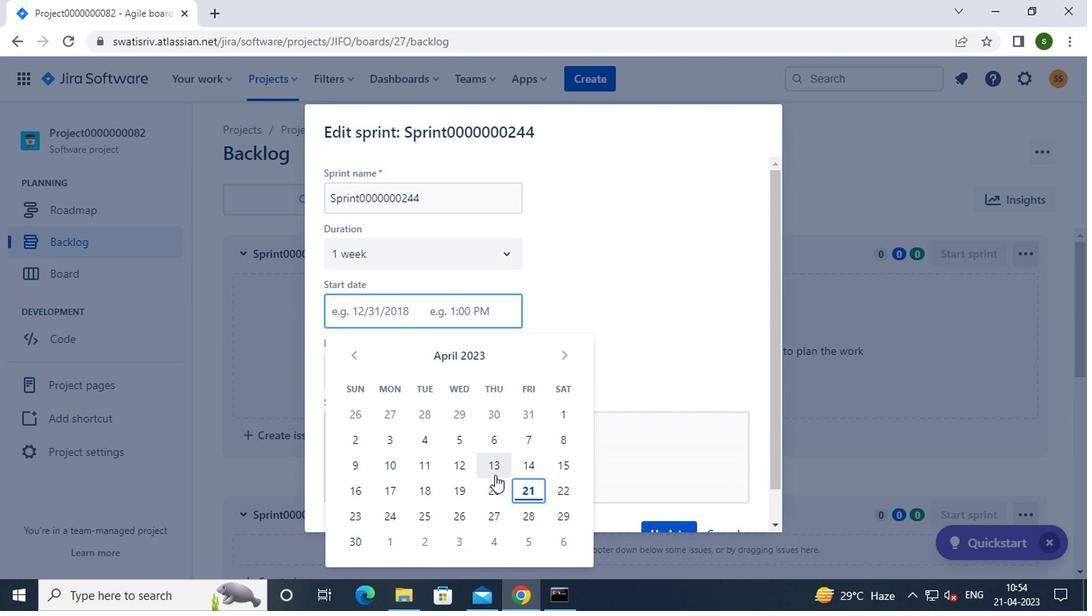 
Action: Mouse pressed left at (530, 492)
Screenshot: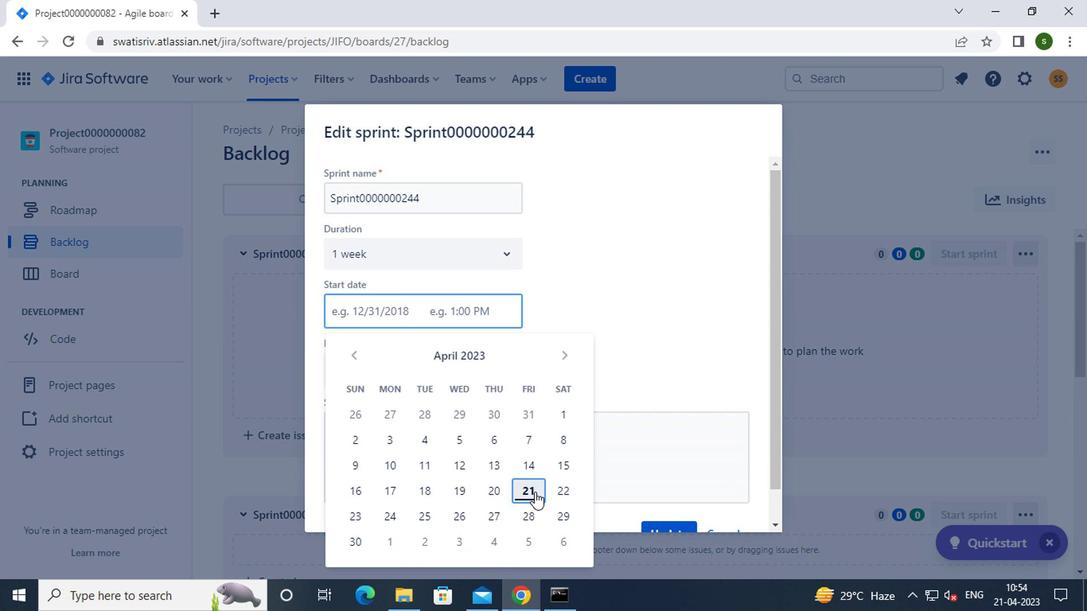 
Action: Mouse moved to (617, 465)
Screenshot: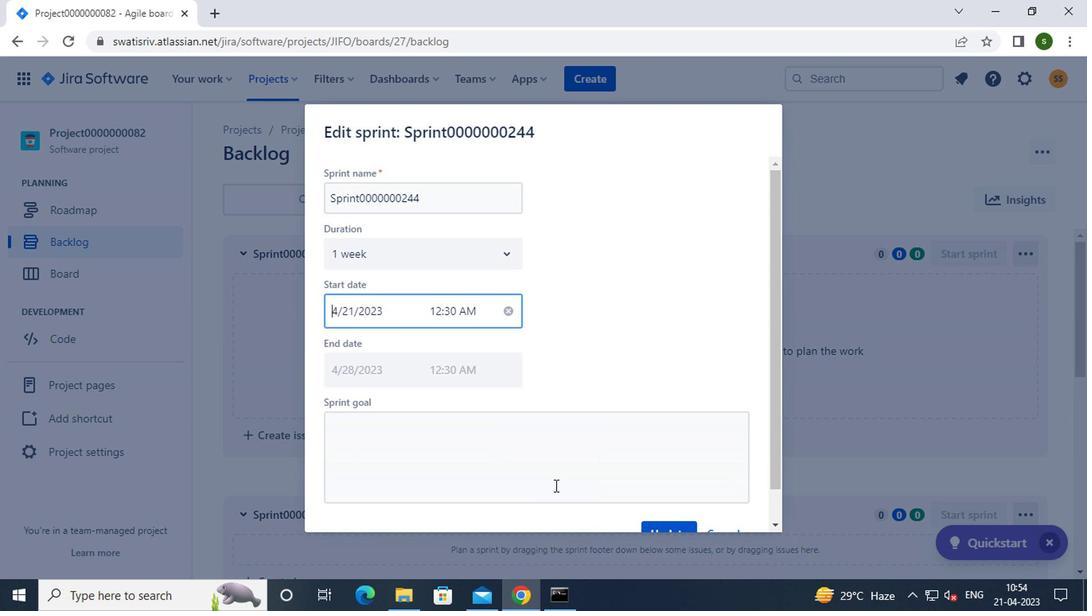 
Action: Mouse scrolled (617, 464) with delta (0, 0)
Screenshot: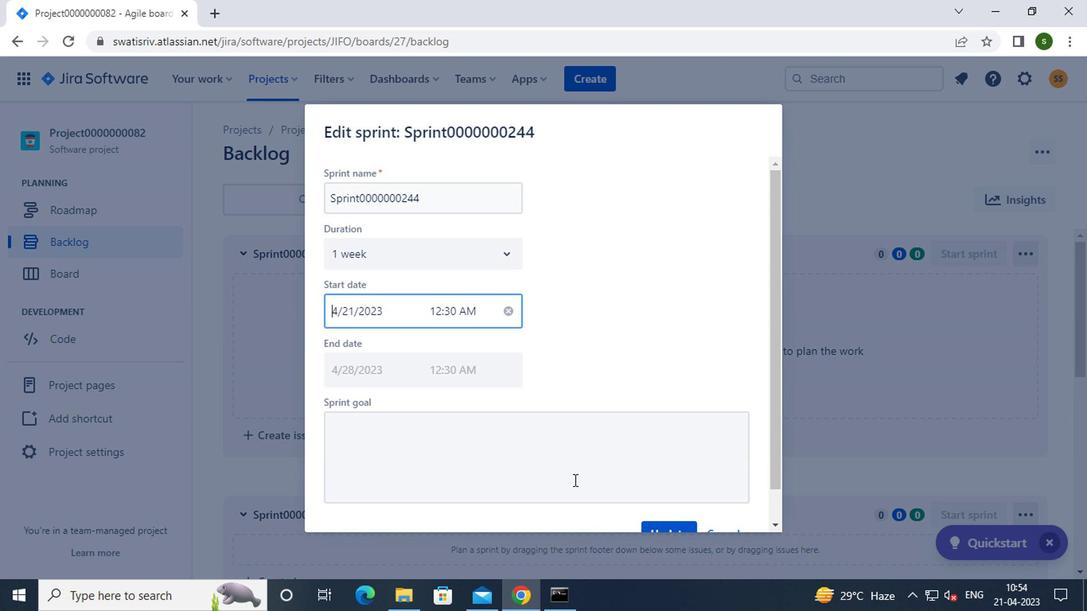 
Action: Mouse scrolled (617, 464) with delta (0, 0)
Screenshot: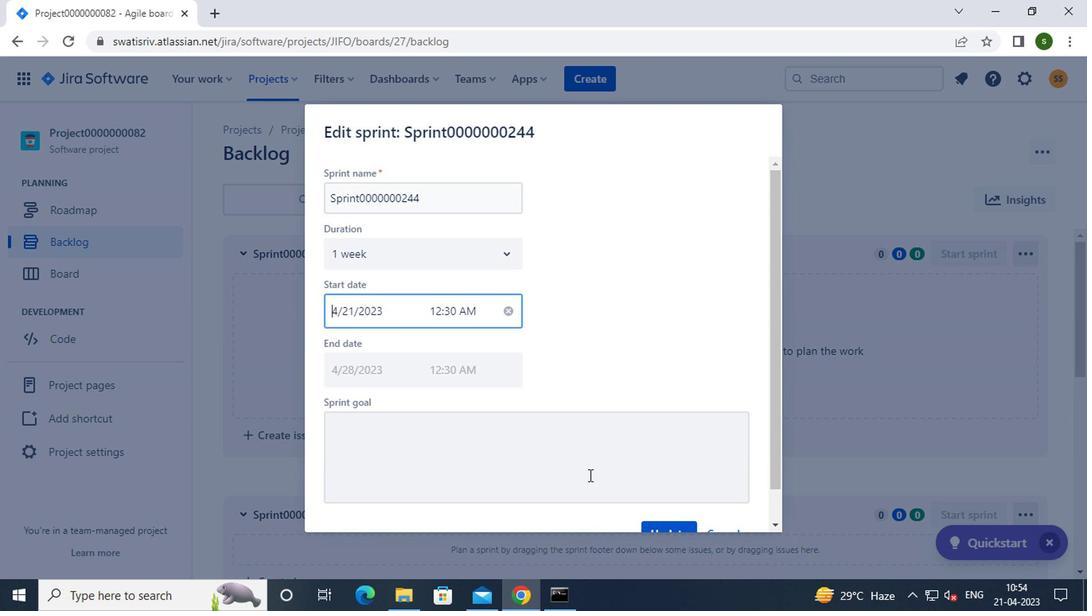 
Action: Mouse moved to (650, 491)
Screenshot: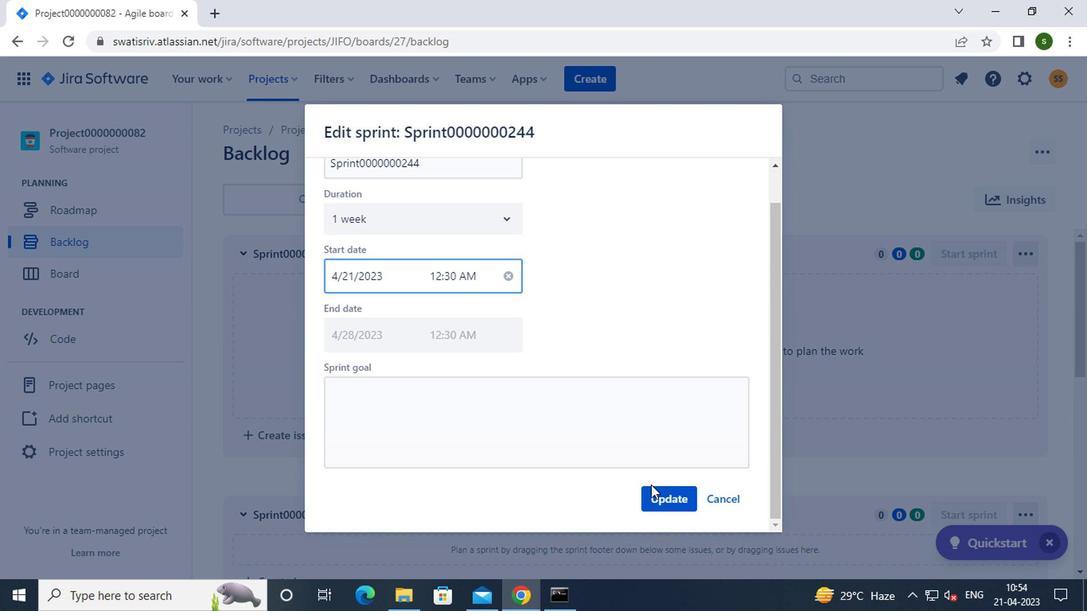
Action: Mouse pressed left at (650, 491)
Screenshot: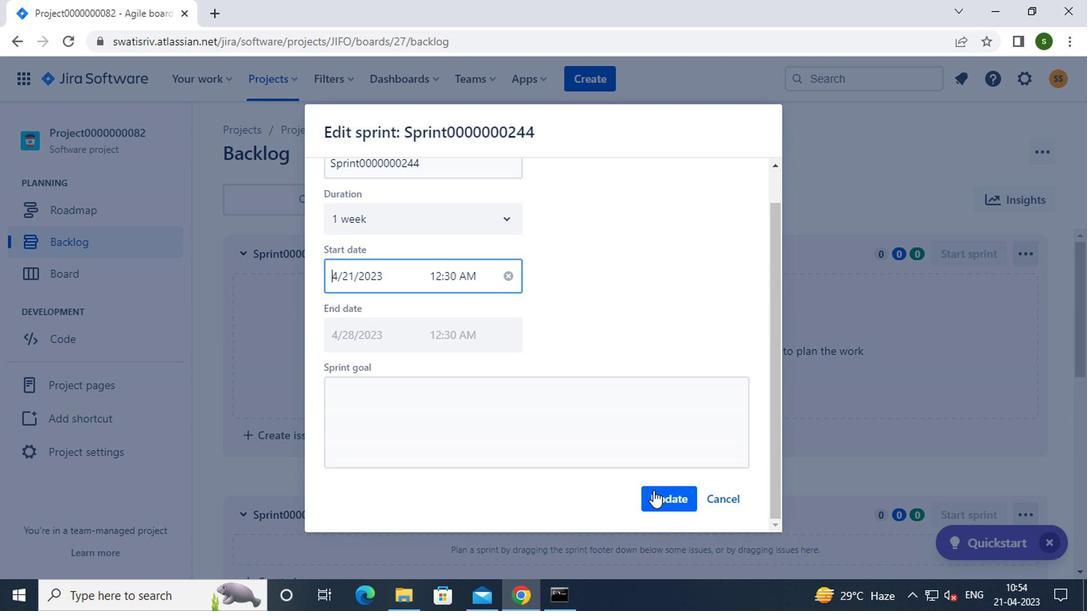 
Action: Mouse moved to (576, 449)
Screenshot: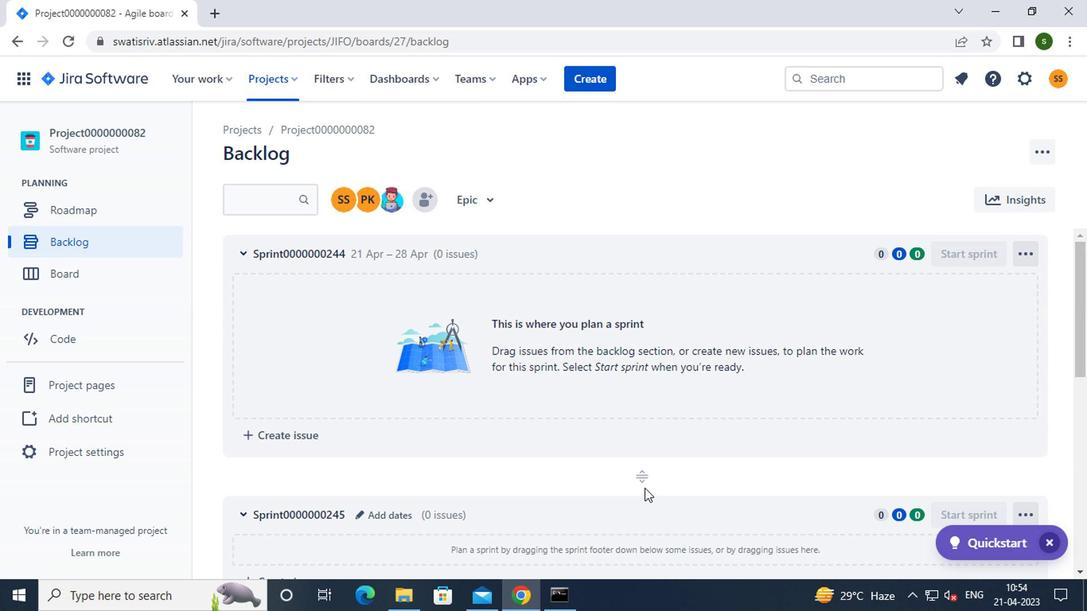
Action: Mouse scrolled (576, 448) with delta (0, -1)
Screenshot: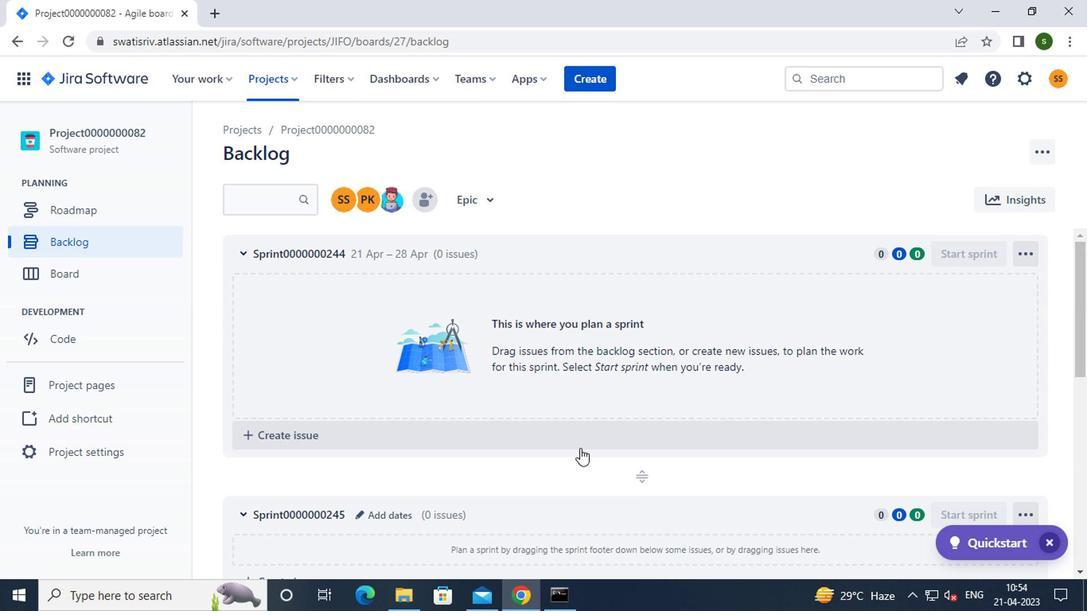 
Action: Mouse moved to (387, 433)
Screenshot: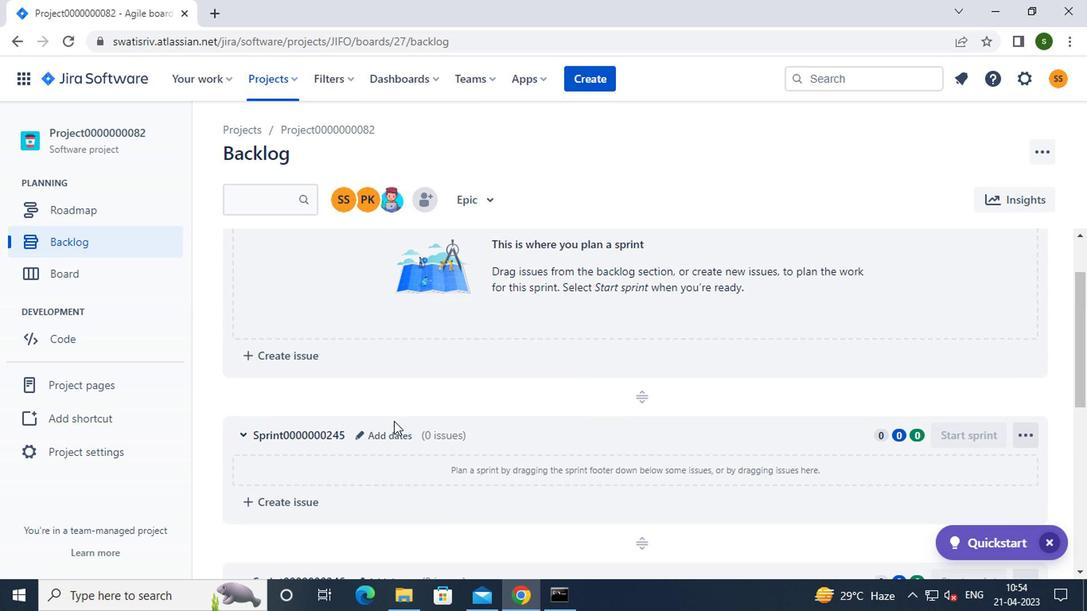 
Action: Mouse pressed left at (387, 433)
Screenshot: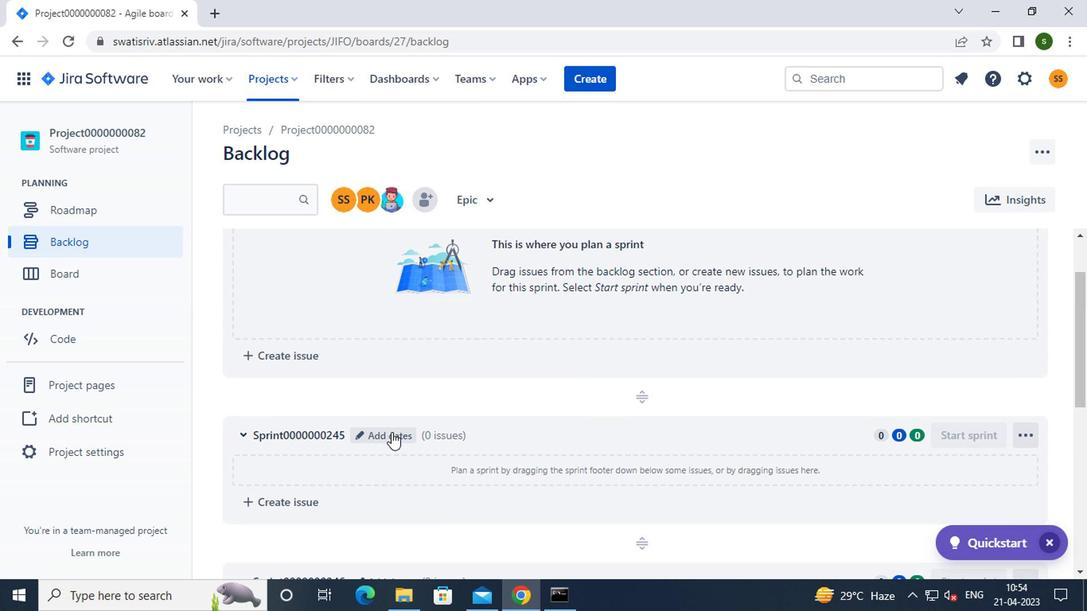 
Action: Mouse moved to (404, 248)
Screenshot: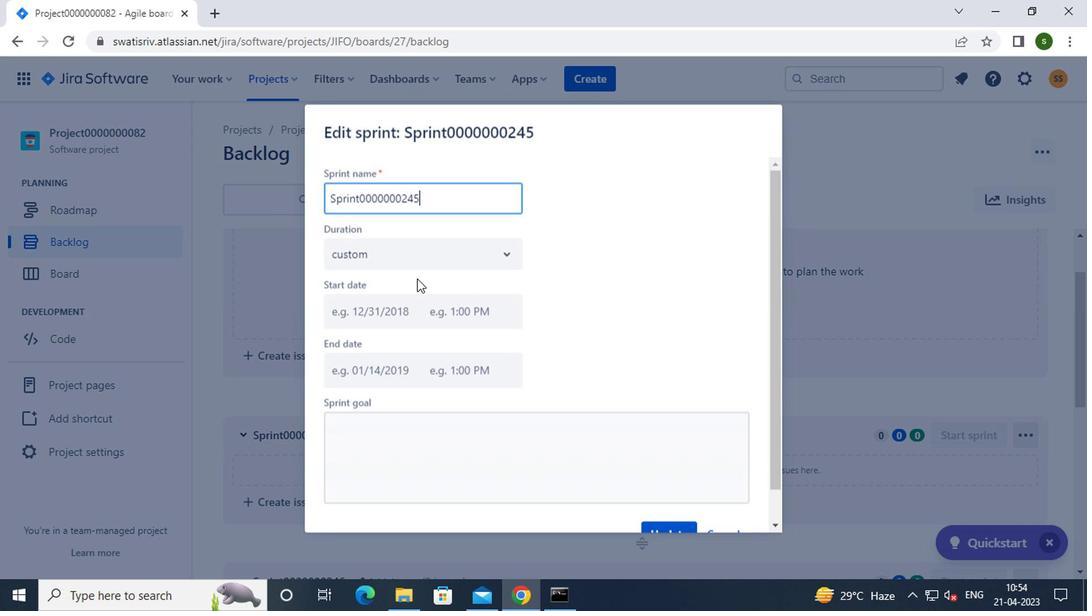 
Action: Mouse pressed left at (404, 248)
Screenshot: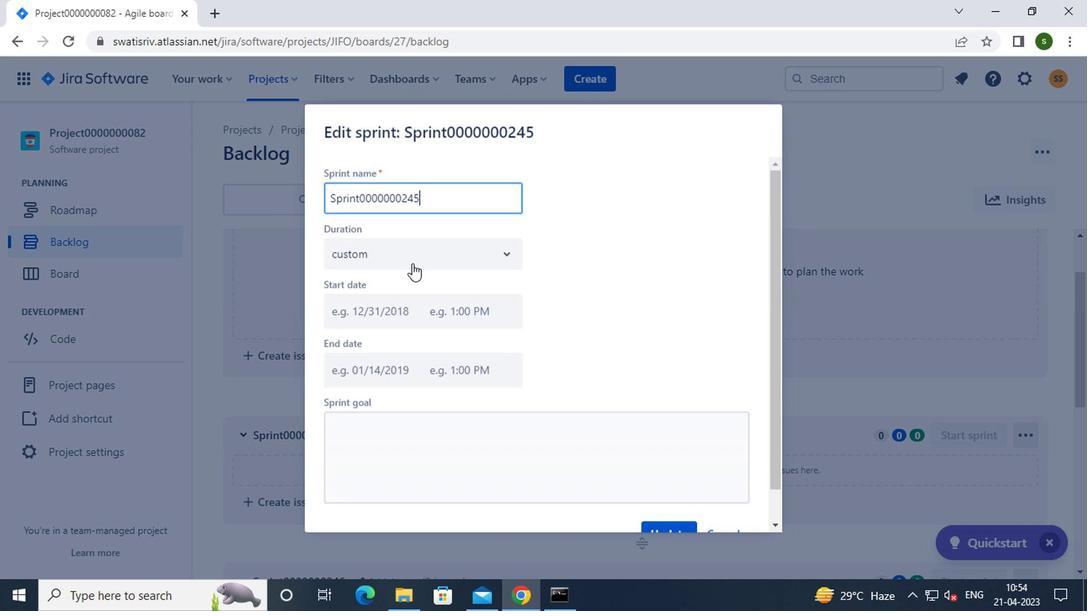
Action: Mouse moved to (384, 317)
Screenshot: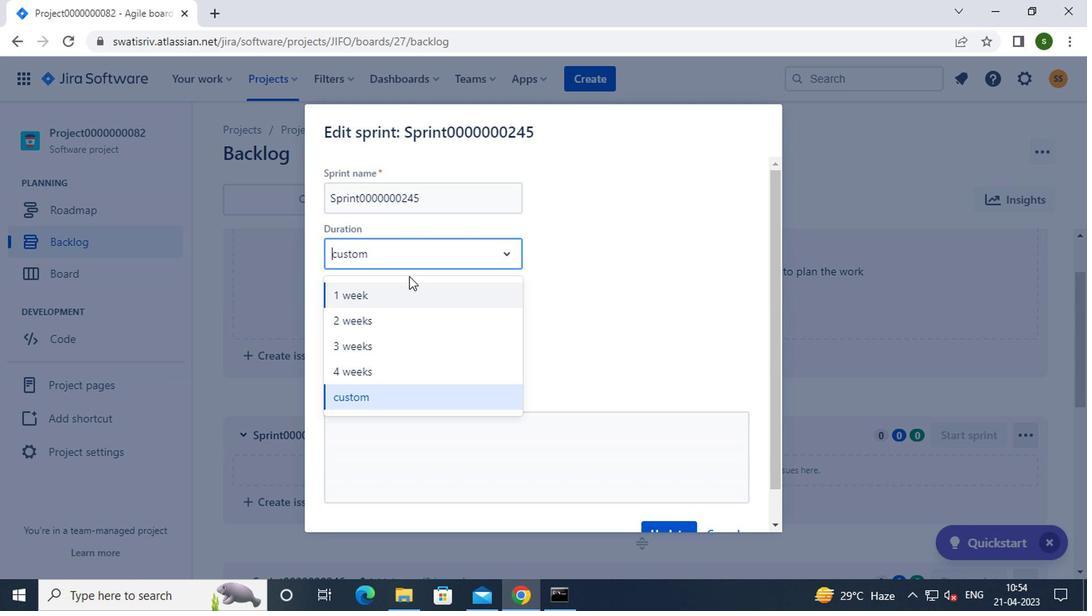 
Action: Mouse pressed left at (384, 317)
Screenshot: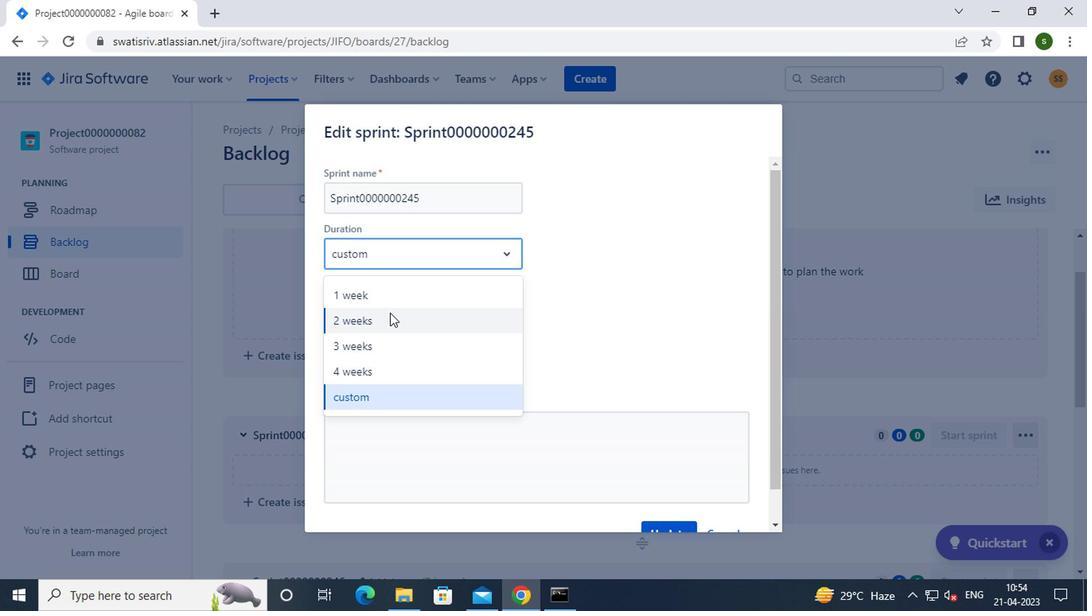 
Action: Mouse moved to (449, 313)
Screenshot: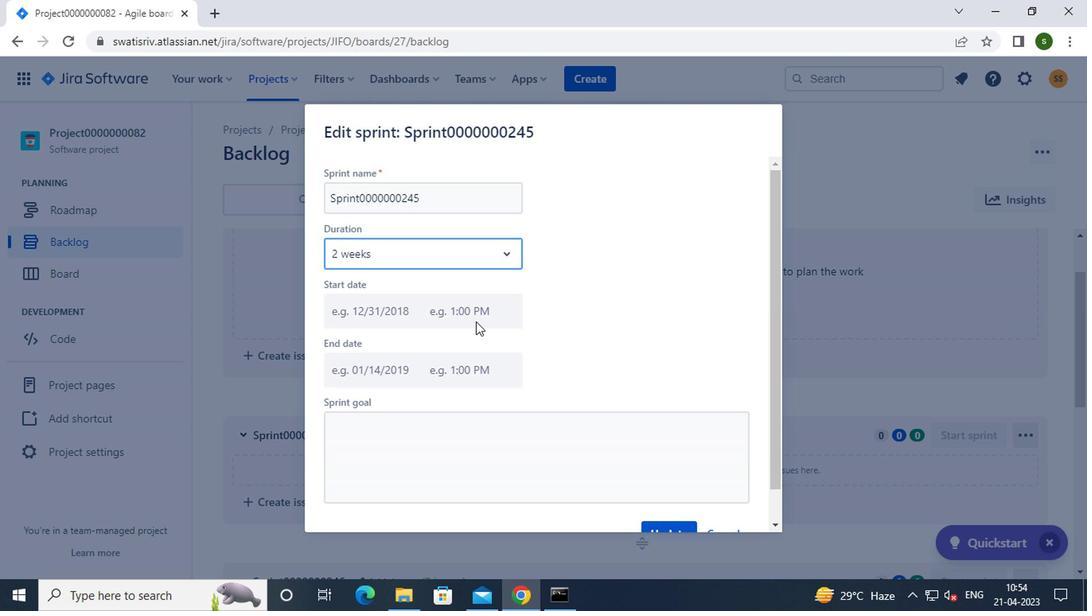 
Action: Mouse pressed left at (449, 313)
Screenshot: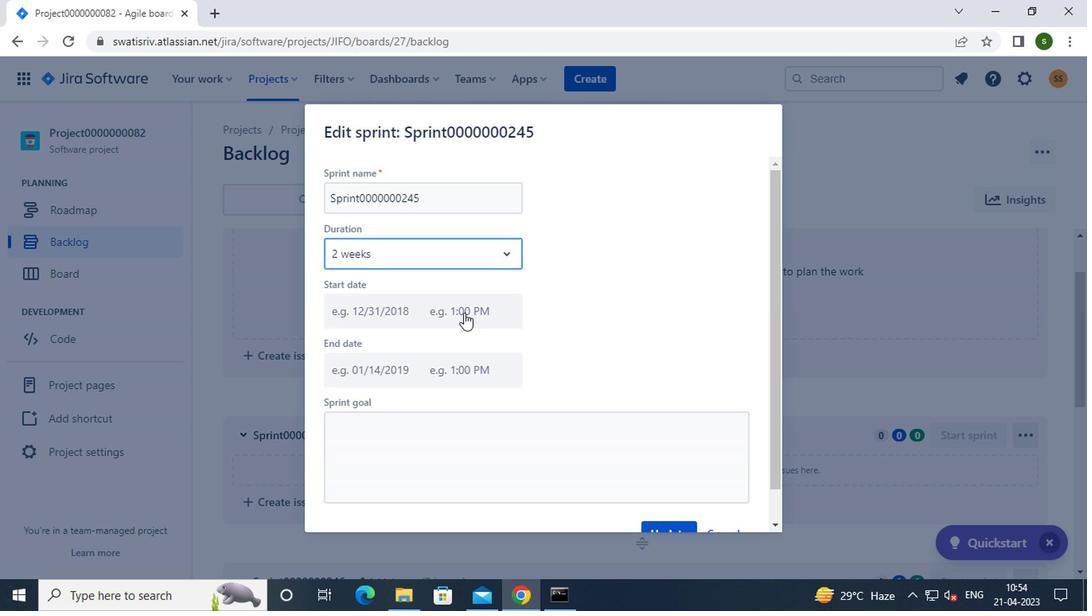 
Action: Mouse moved to (353, 312)
Screenshot: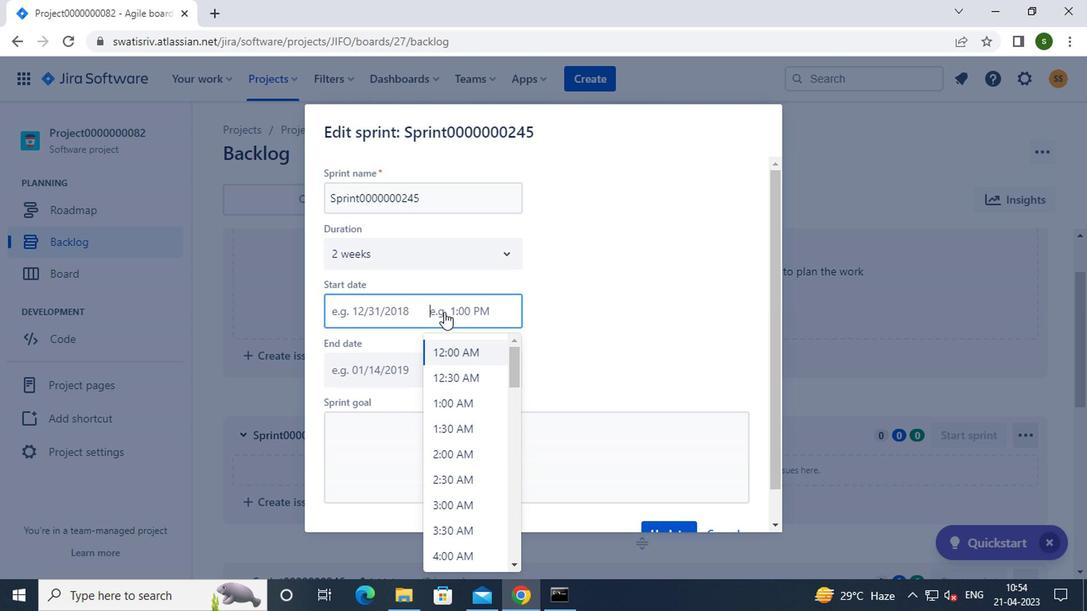 
Action: Mouse pressed left at (353, 312)
Screenshot: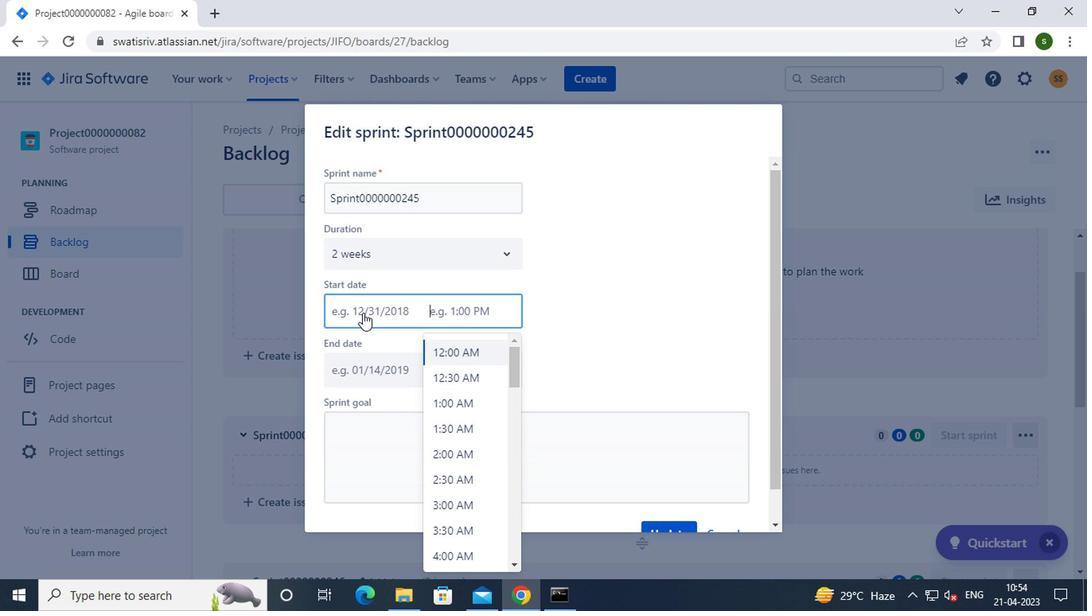 
Action: Mouse moved to (512, 483)
Screenshot: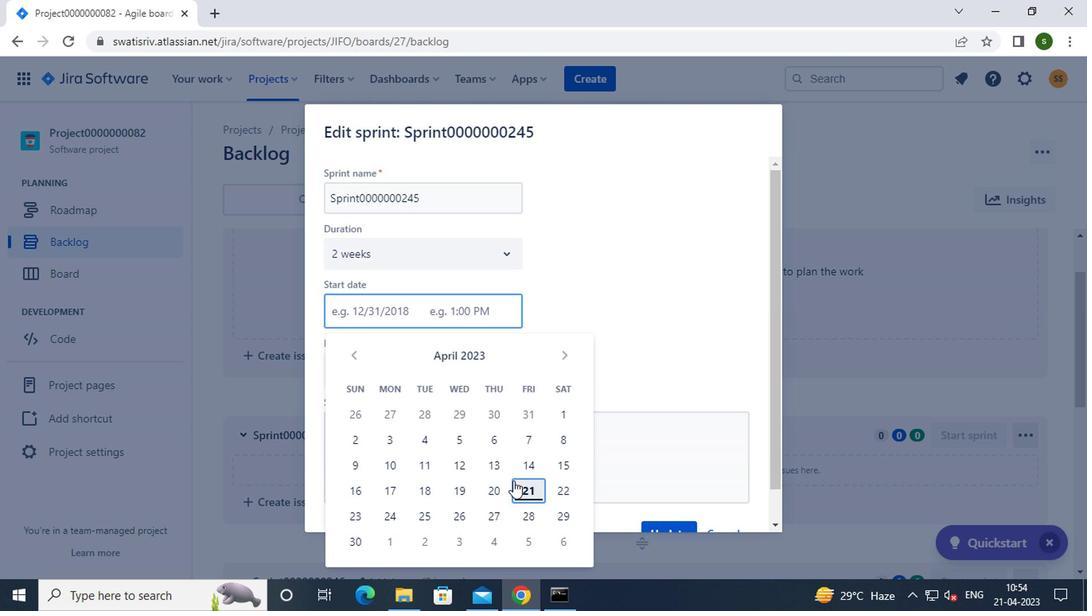 
Action: Mouse pressed left at (512, 483)
Screenshot: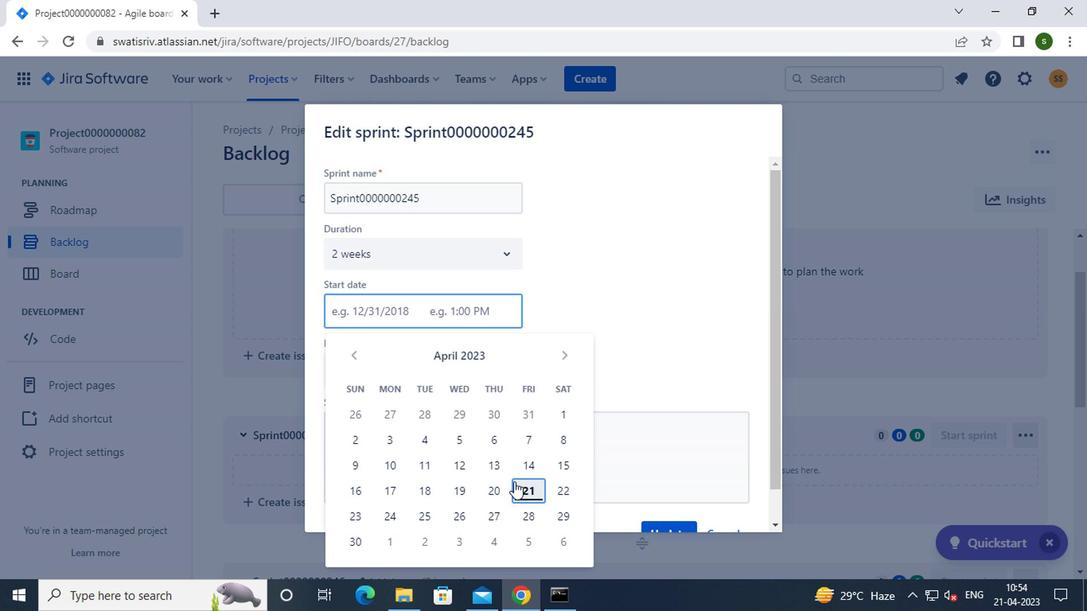 
Action: Mouse moved to (620, 395)
Screenshot: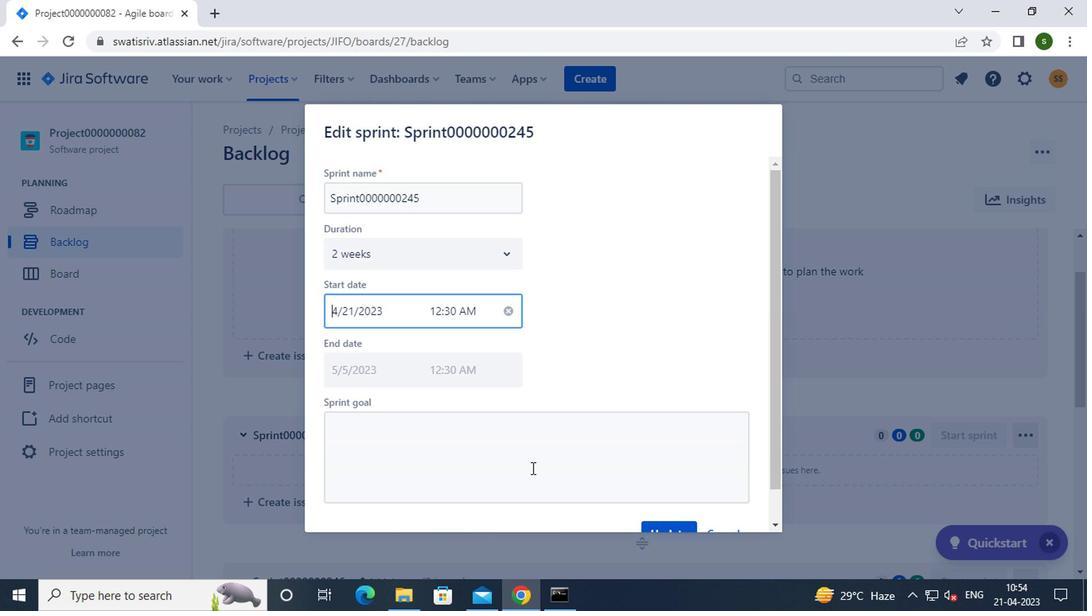 
Action: Mouse scrolled (620, 394) with delta (0, -1)
Screenshot: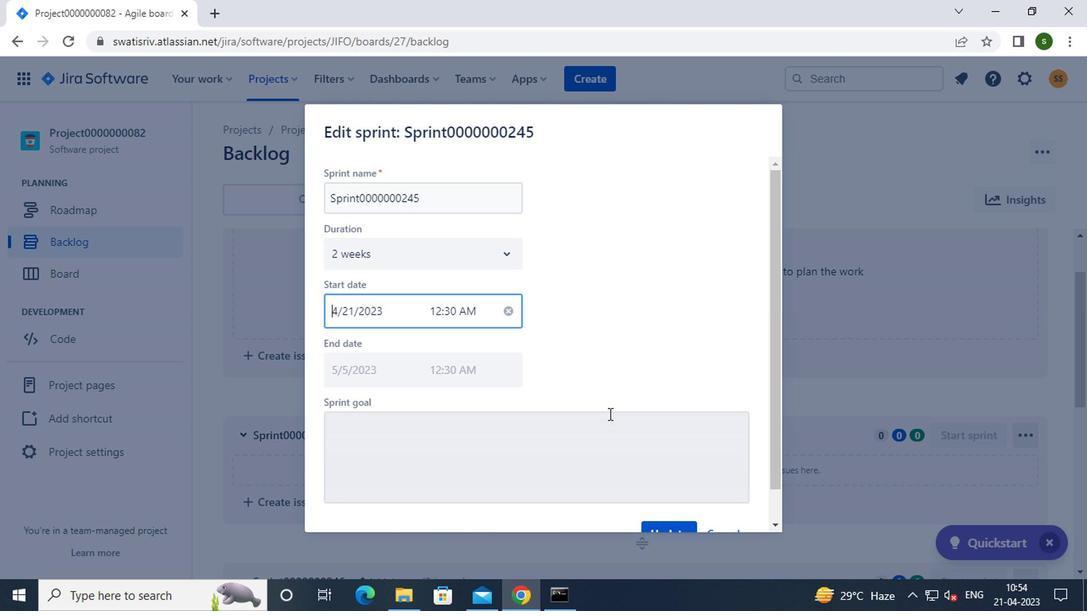 
Action: Mouse scrolled (620, 394) with delta (0, -1)
Screenshot: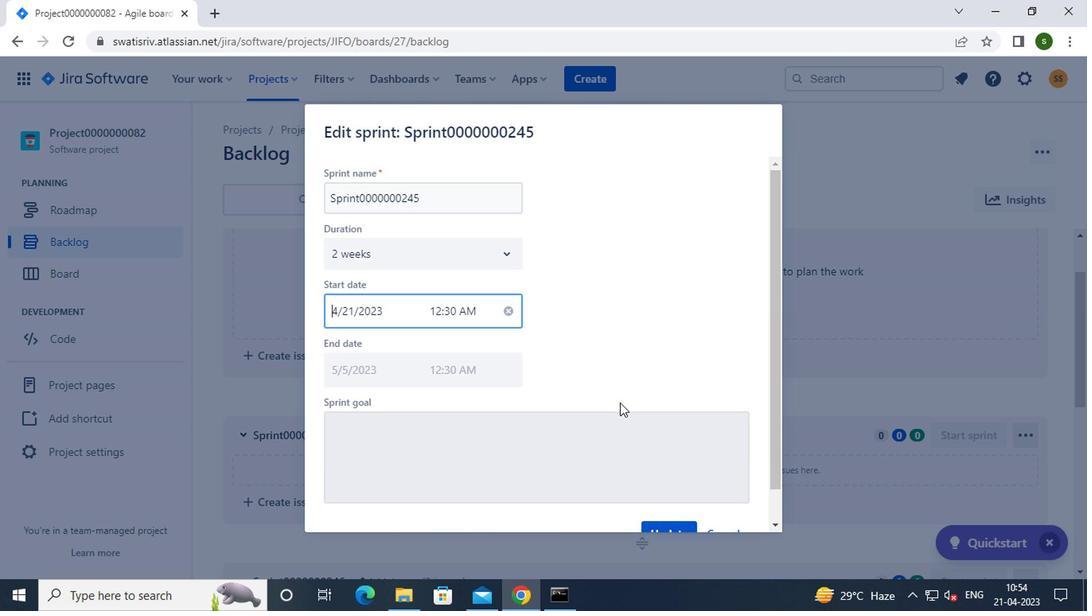 
Action: Mouse scrolled (620, 394) with delta (0, -1)
Screenshot: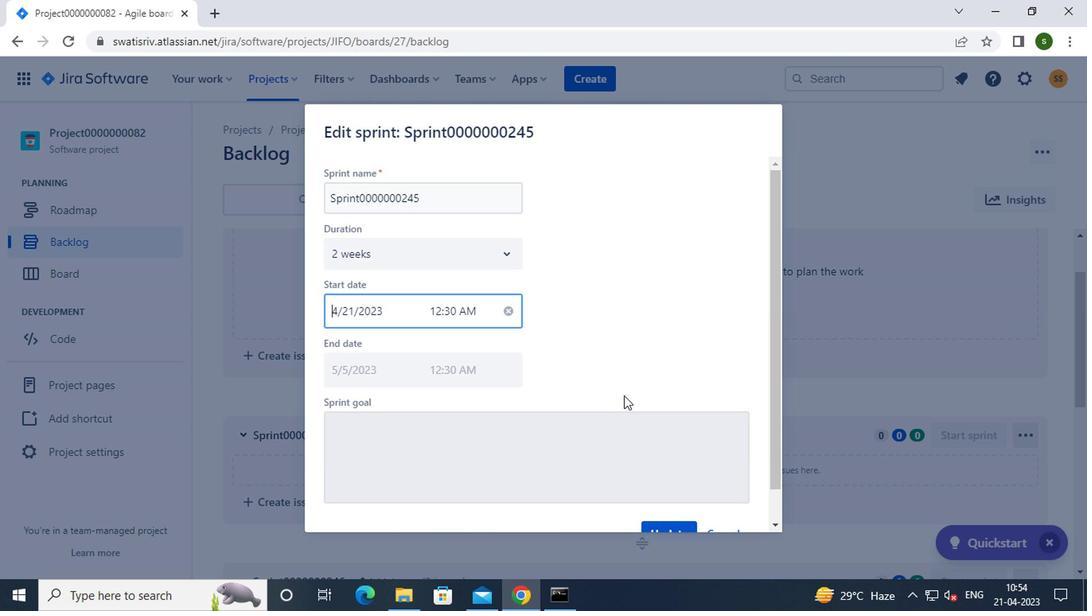 
Action: Mouse moved to (661, 498)
Screenshot: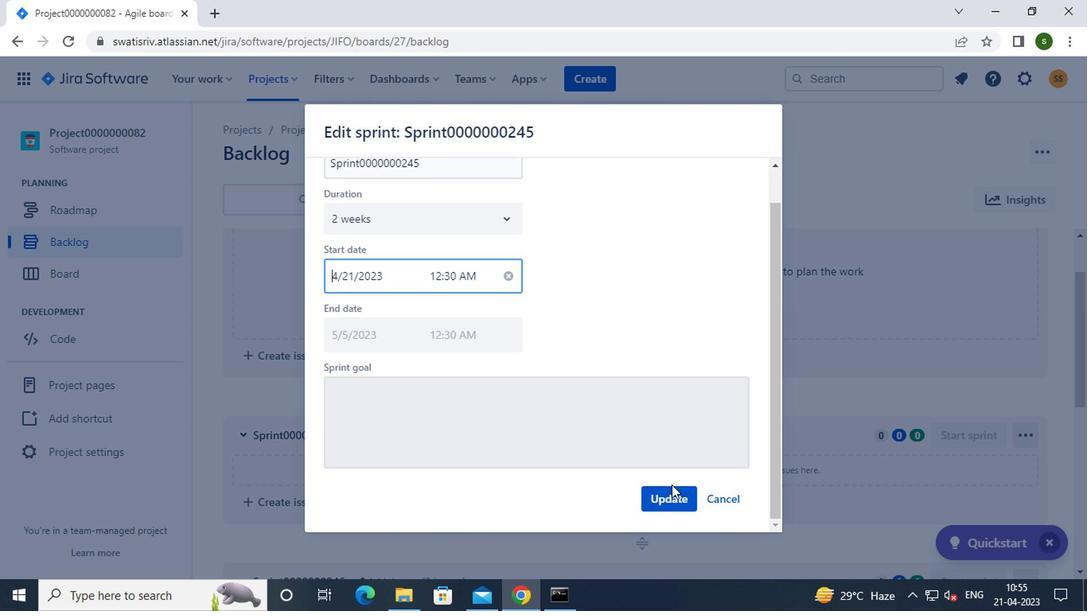 
Action: Mouse pressed left at (661, 498)
Screenshot: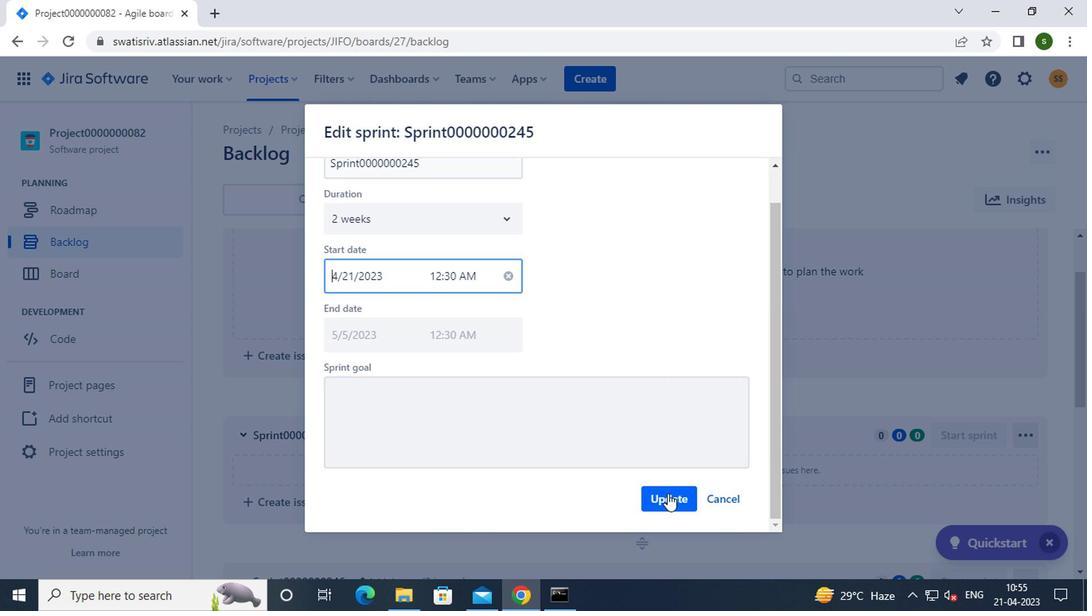 
Action: Mouse moved to (491, 389)
Screenshot: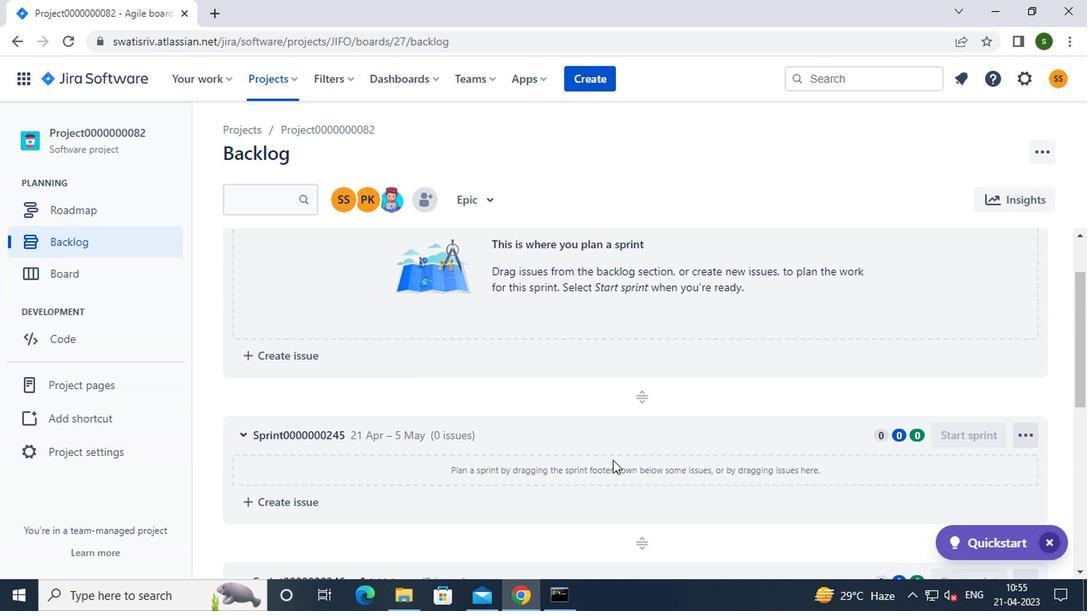 
Action: Mouse scrolled (491, 388) with delta (0, 0)
Screenshot: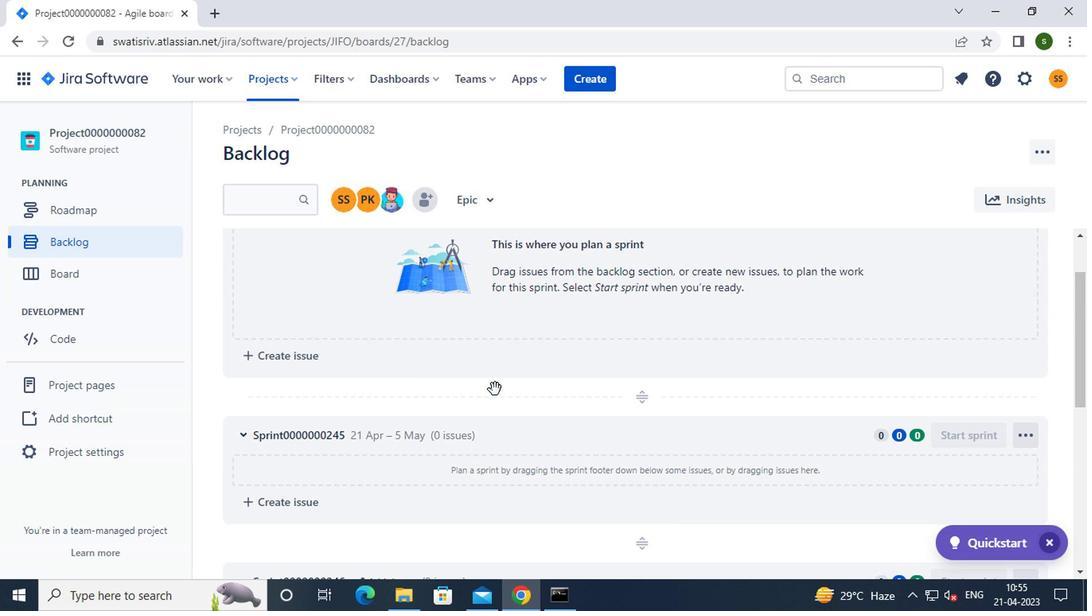 
Action: Mouse scrolled (491, 388) with delta (0, 0)
Screenshot: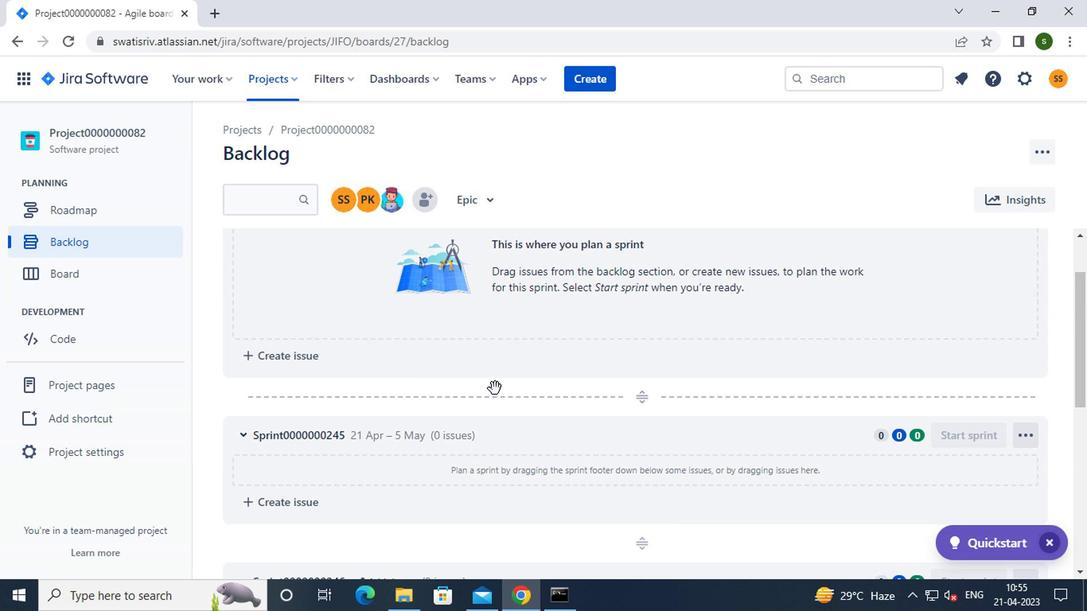 
Action: Mouse scrolled (491, 388) with delta (0, 0)
Screenshot: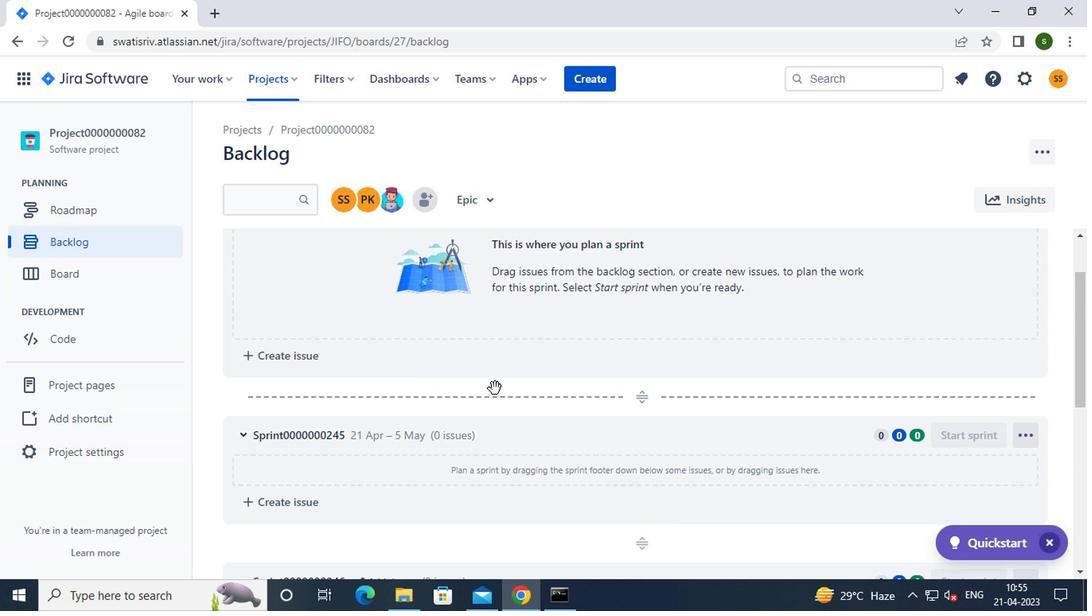 
Action: Mouse moved to (376, 344)
Screenshot: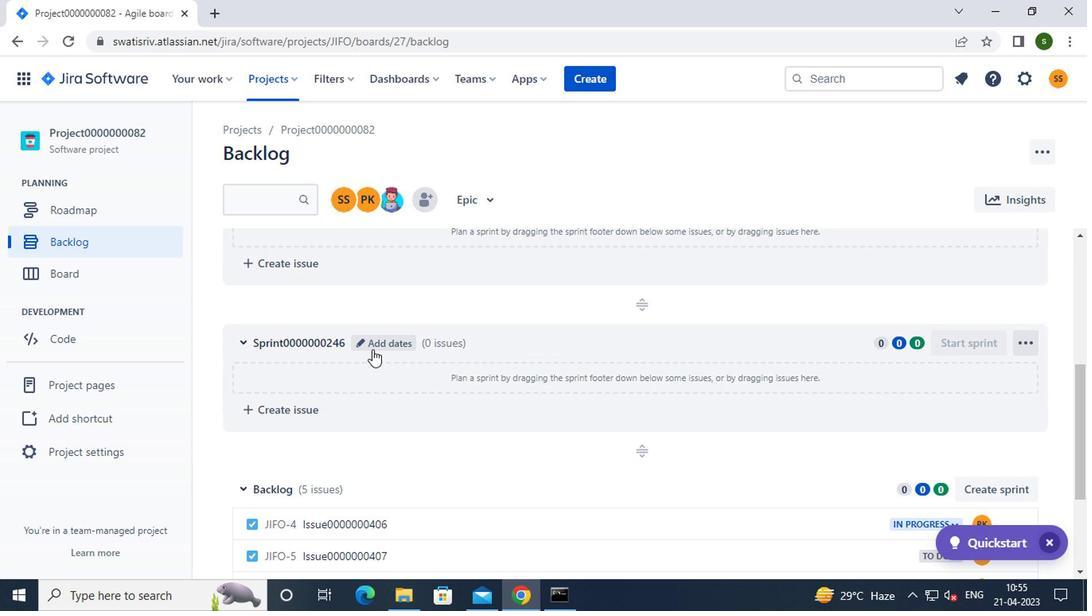
Action: Mouse pressed left at (376, 344)
Screenshot: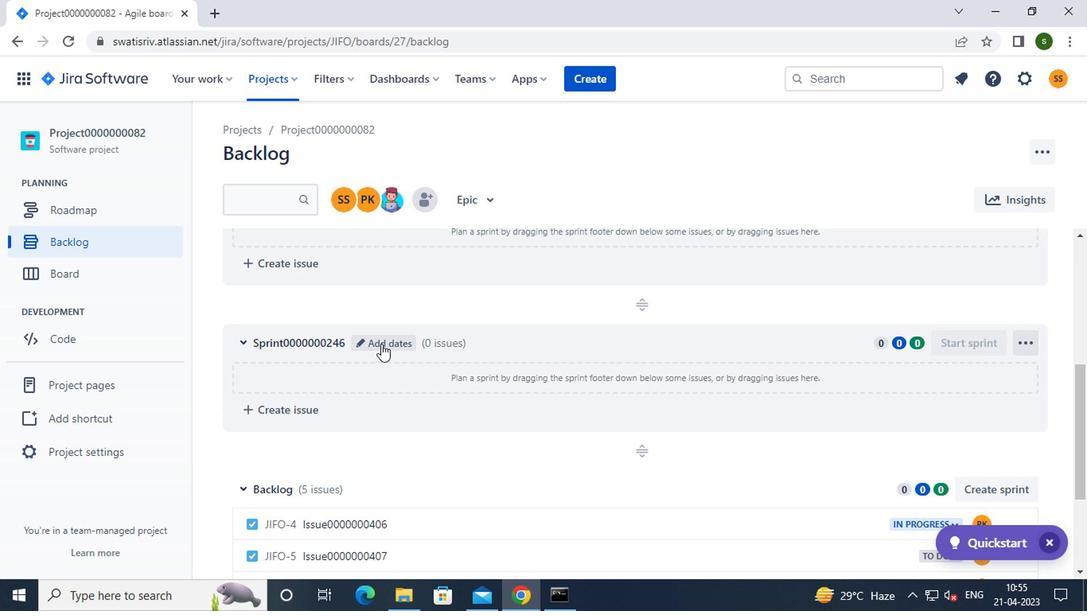 
Action: Mouse moved to (417, 256)
Screenshot: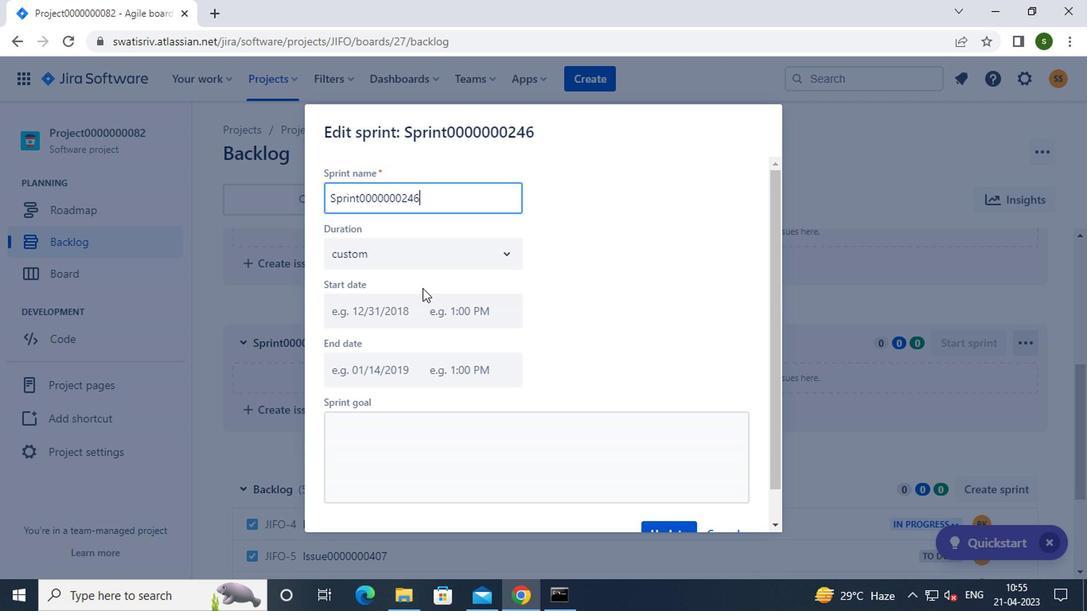 
Action: Mouse pressed left at (417, 256)
Screenshot: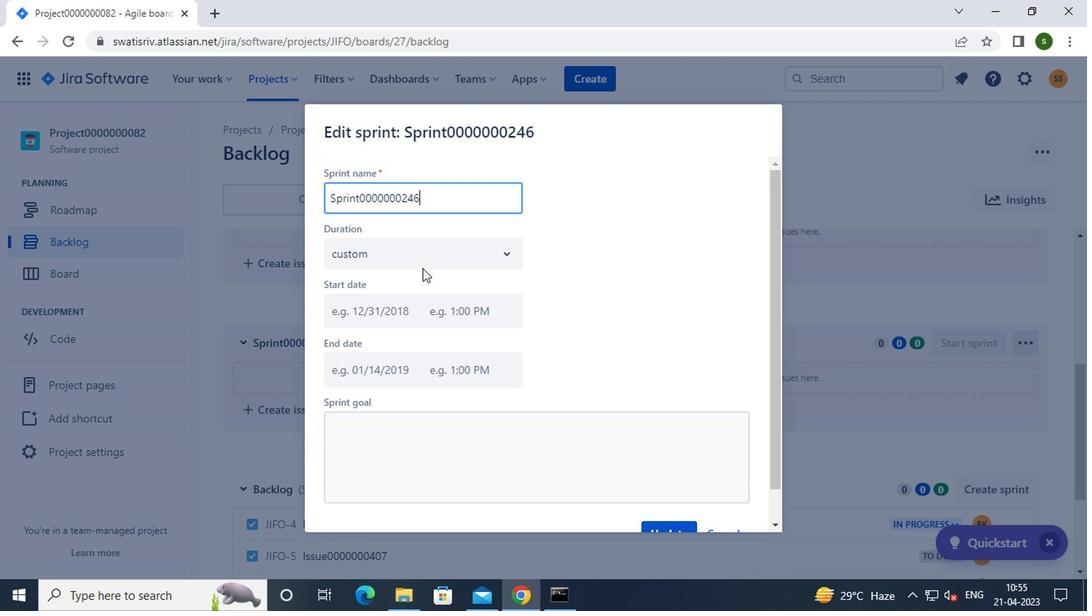 
Action: Mouse moved to (372, 348)
Screenshot: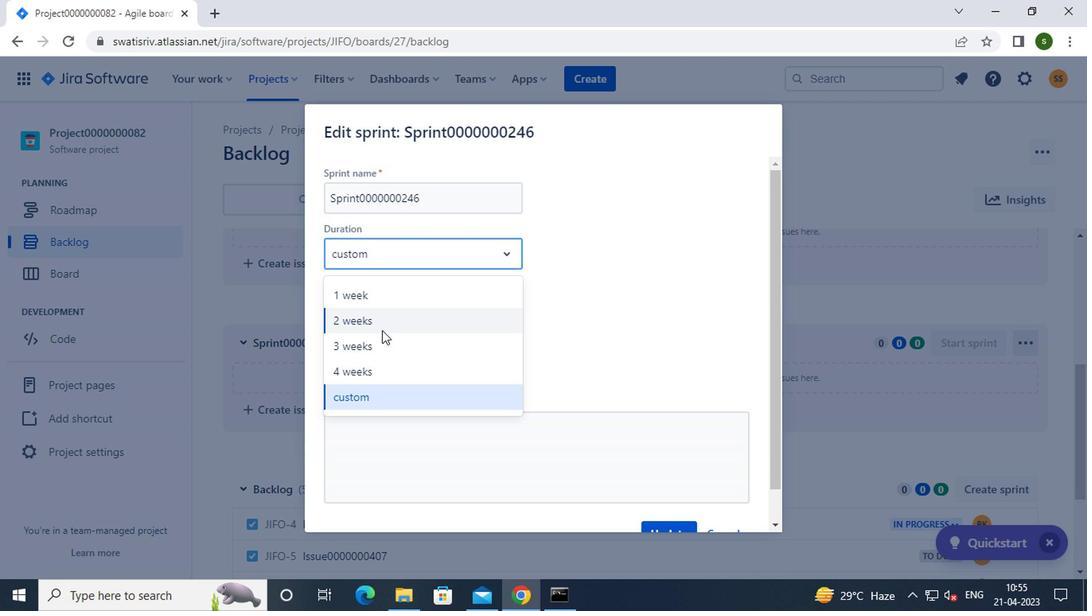 
Action: Mouse pressed left at (372, 348)
Screenshot: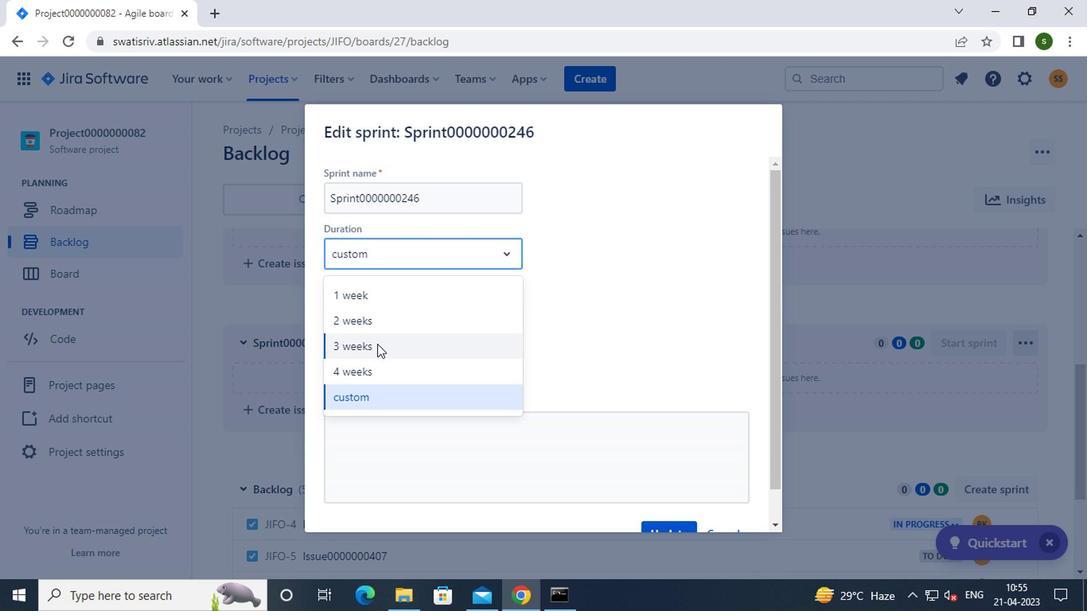 
Action: Mouse moved to (359, 301)
Screenshot: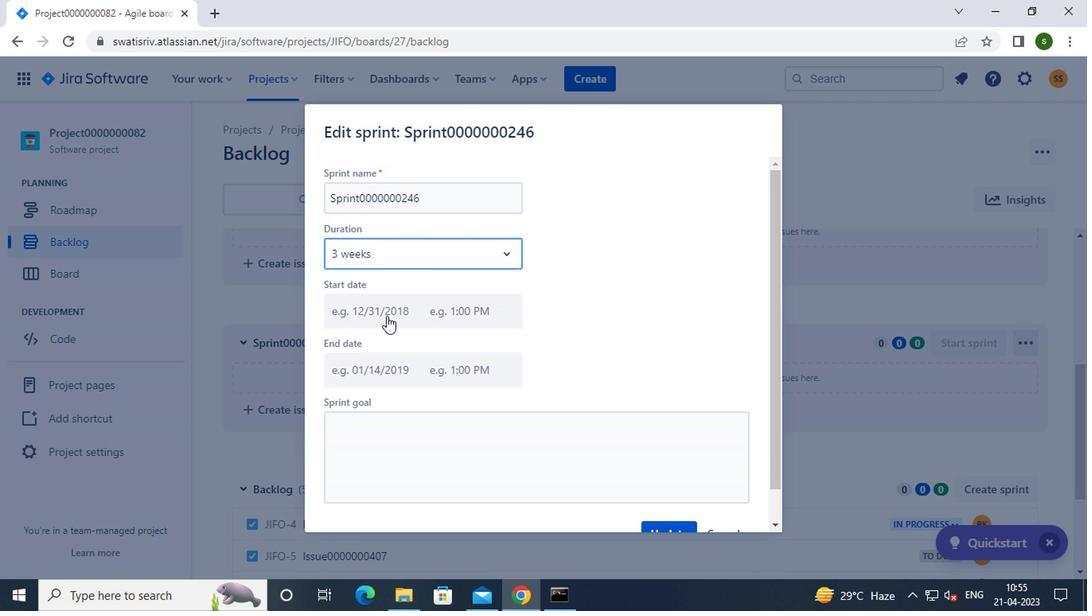 
Action: Mouse pressed left at (359, 301)
Screenshot: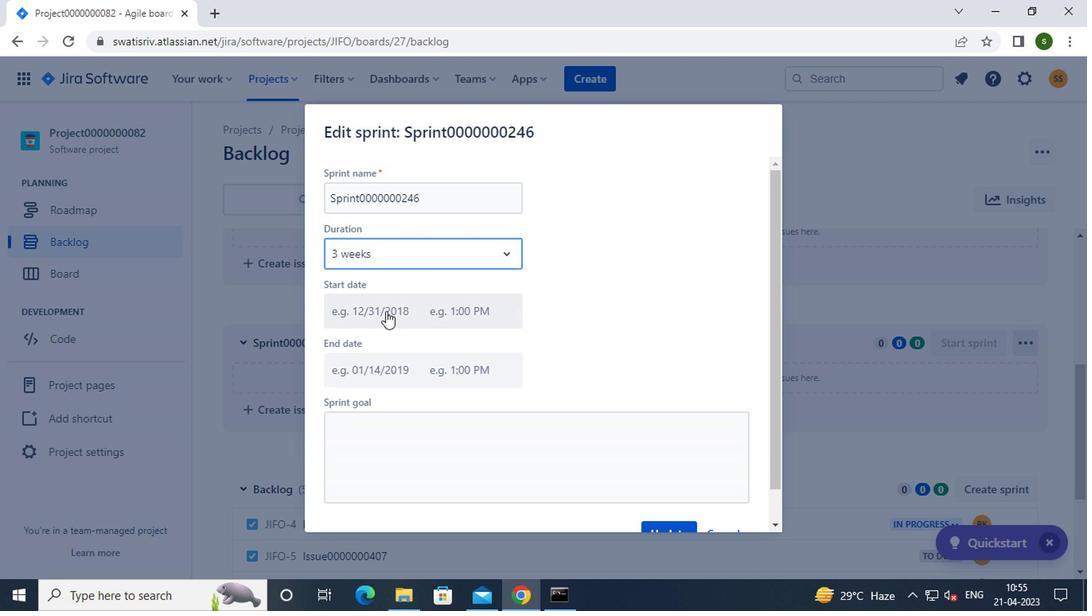 
Action: Mouse moved to (531, 489)
Screenshot: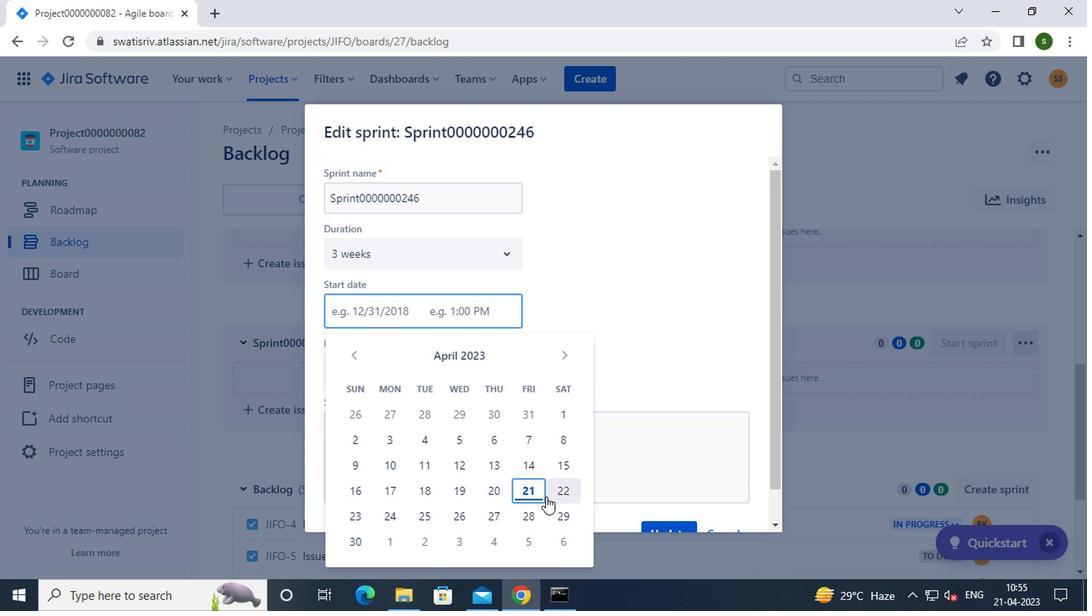 
Action: Mouse pressed left at (531, 489)
Screenshot: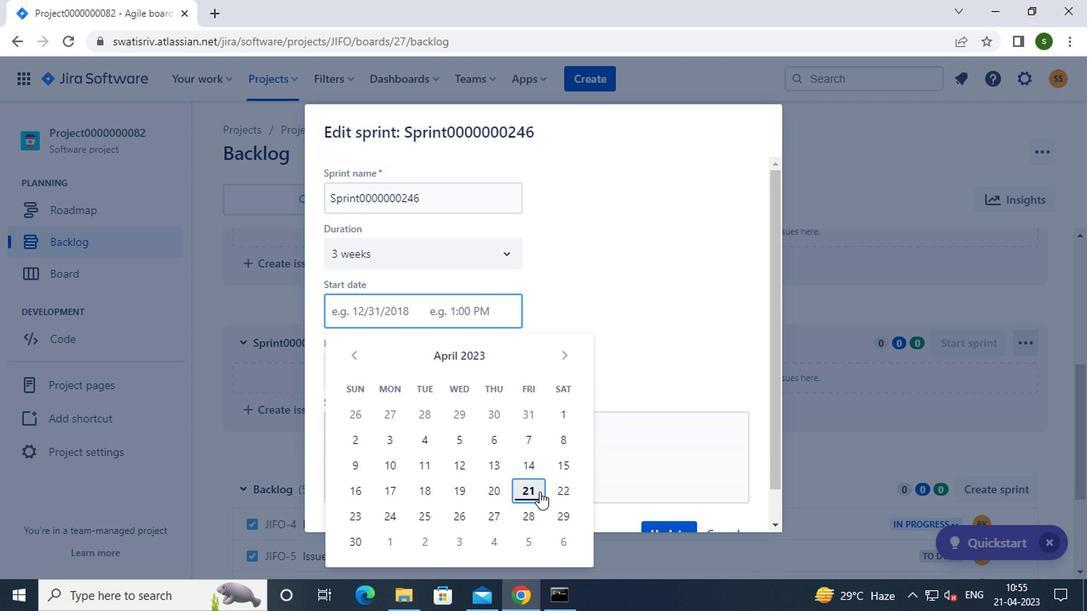 
Action: Mouse moved to (618, 408)
Screenshot: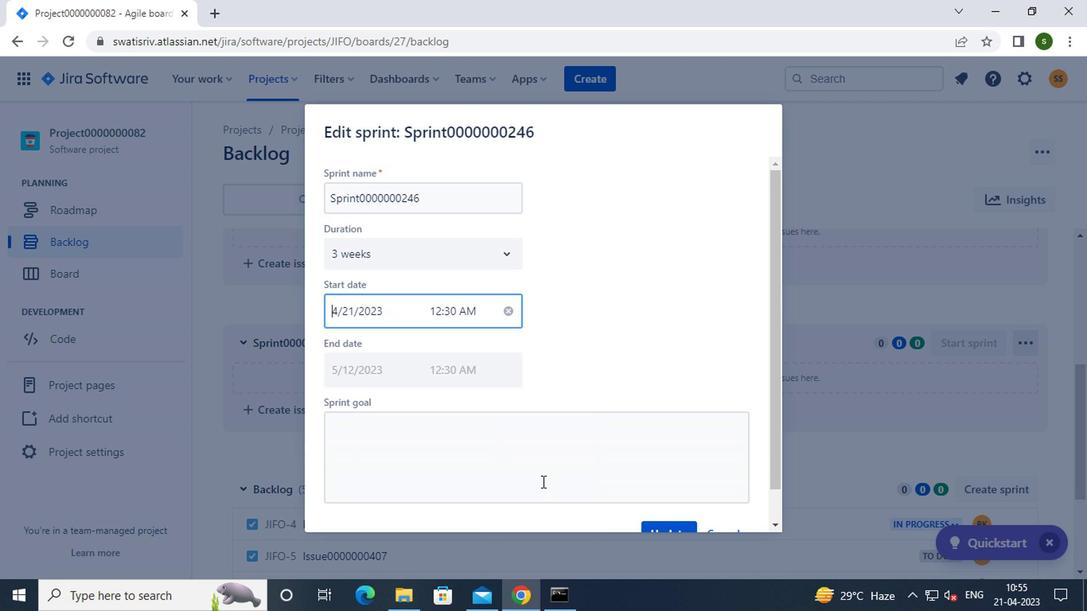 
Action: Mouse scrolled (618, 408) with delta (0, 0)
Screenshot: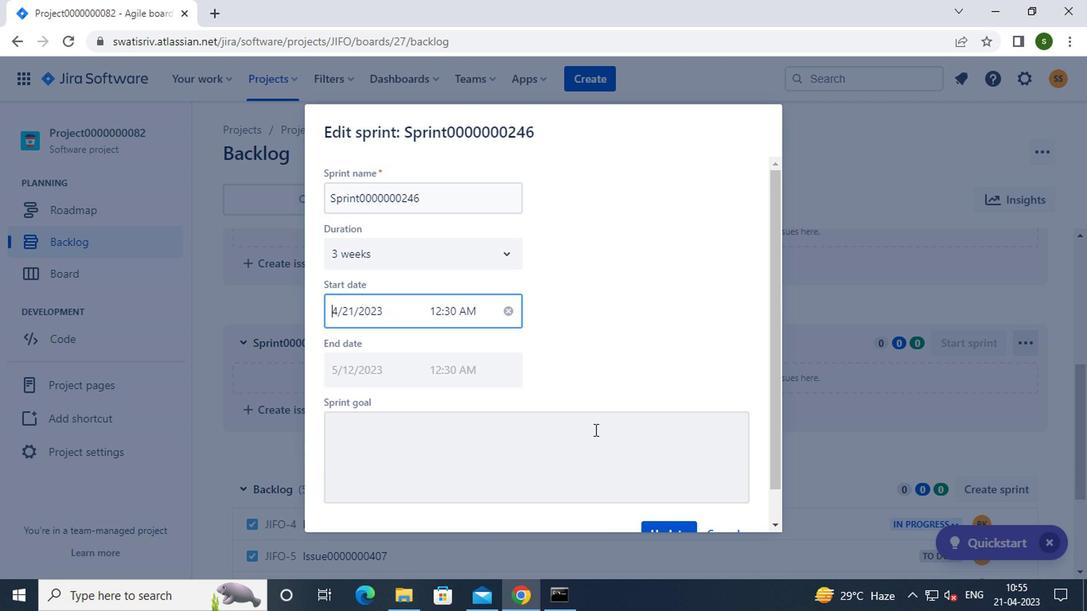 
Action: Mouse scrolled (618, 408) with delta (0, 0)
Screenshot: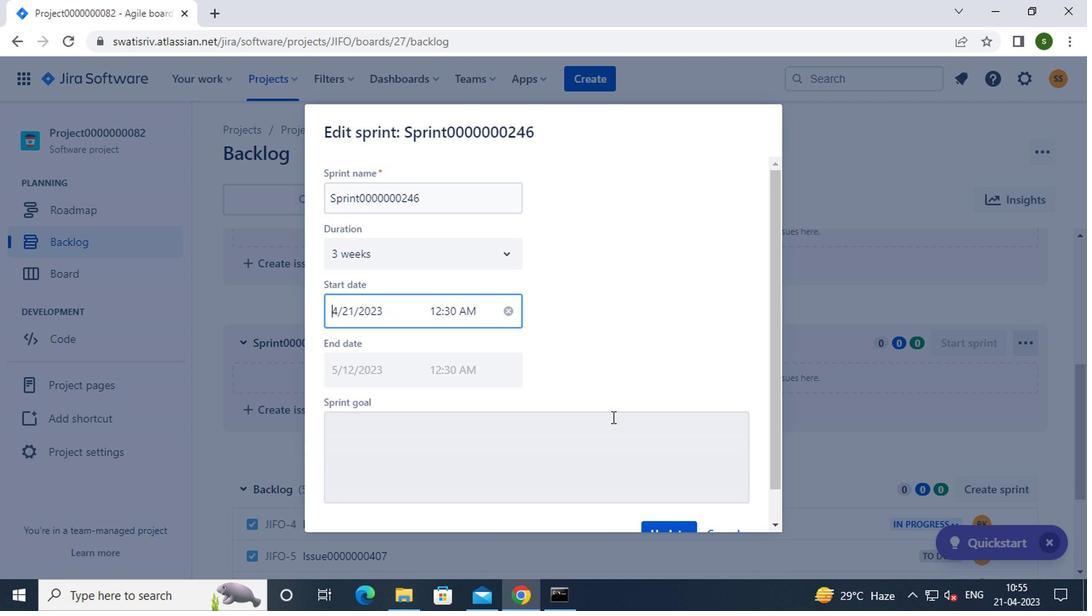
Action: Mouse scrolled (618, 408) with delta (0, 0)
Screenshot: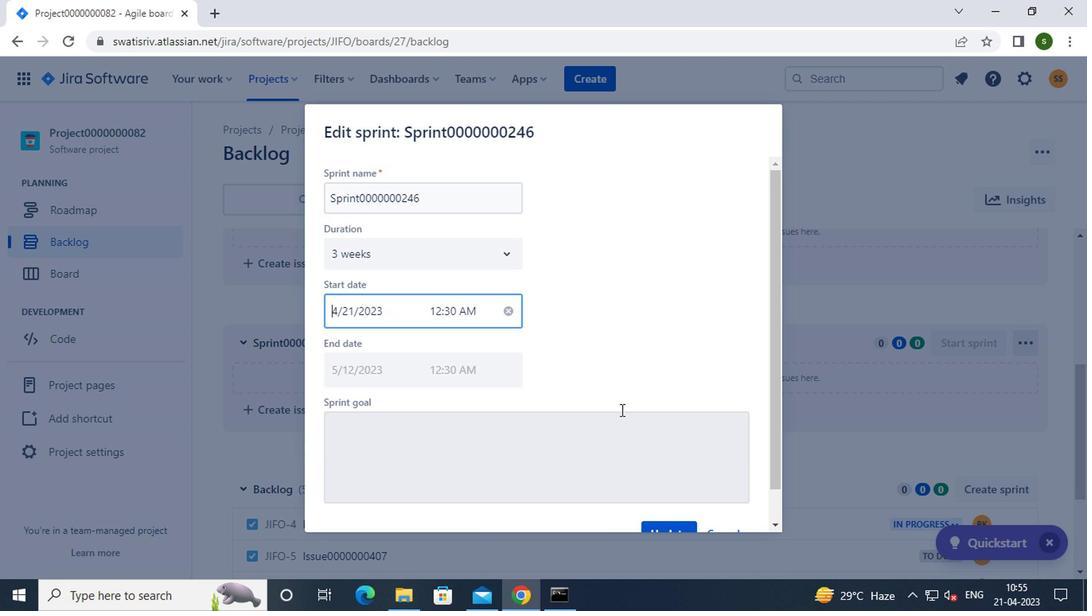 
Action: Mouse moved to (651, 500)
Screenshot: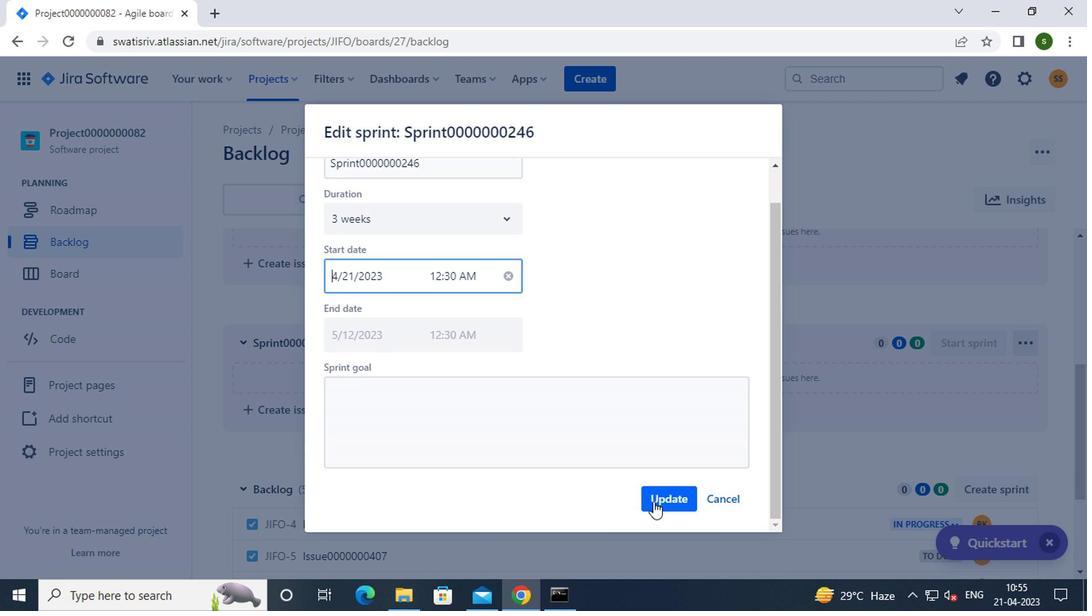 
Action: Mouse pressed left at (651, 500)
Screenshot: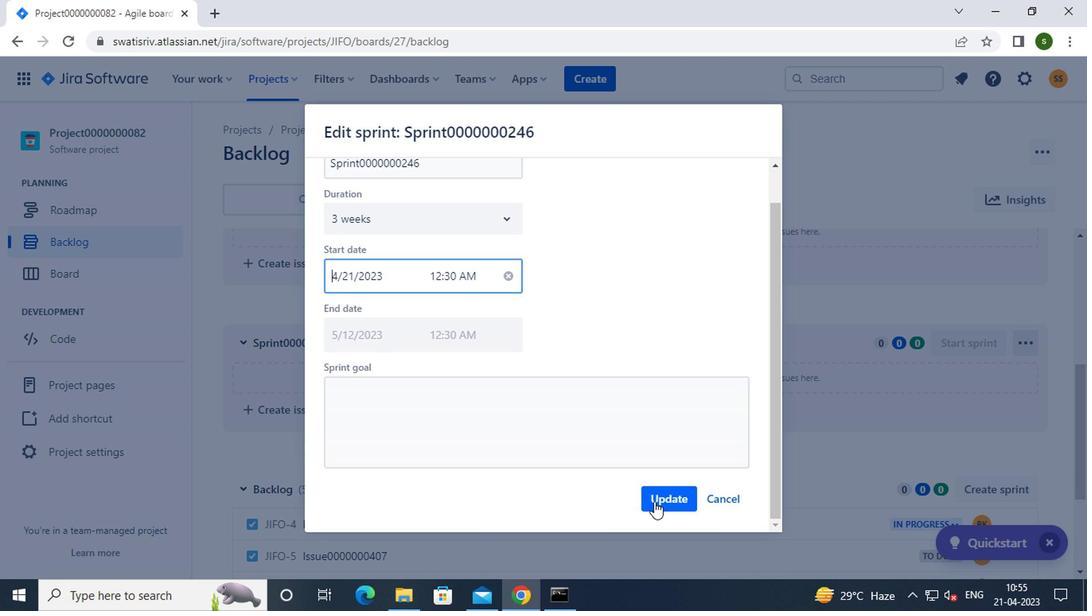 
Action: Mouse moved to (610, 189)
Screenshot: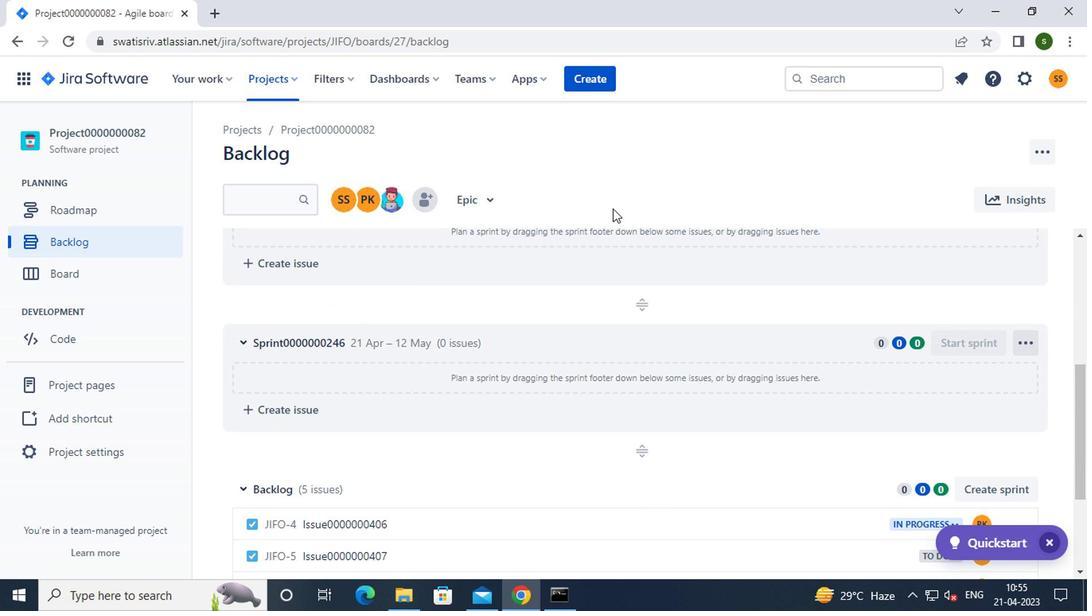 
